 Task: Search one way flight ticket for 2 adults, 2 infants in seat and 1 infant on lap in first from Kearney: Kearney Regional Airport (was Kearney Municipal) to Springfield: Abraham Lincoln Capital Airport on 5-2-2023. Choice of flights is Delta. Number of bags: 5 checked bags. Price is upto 45000. Outbound departure time preference is 21:15.
Action: Mouse moved to (293, 161)
Screenshot: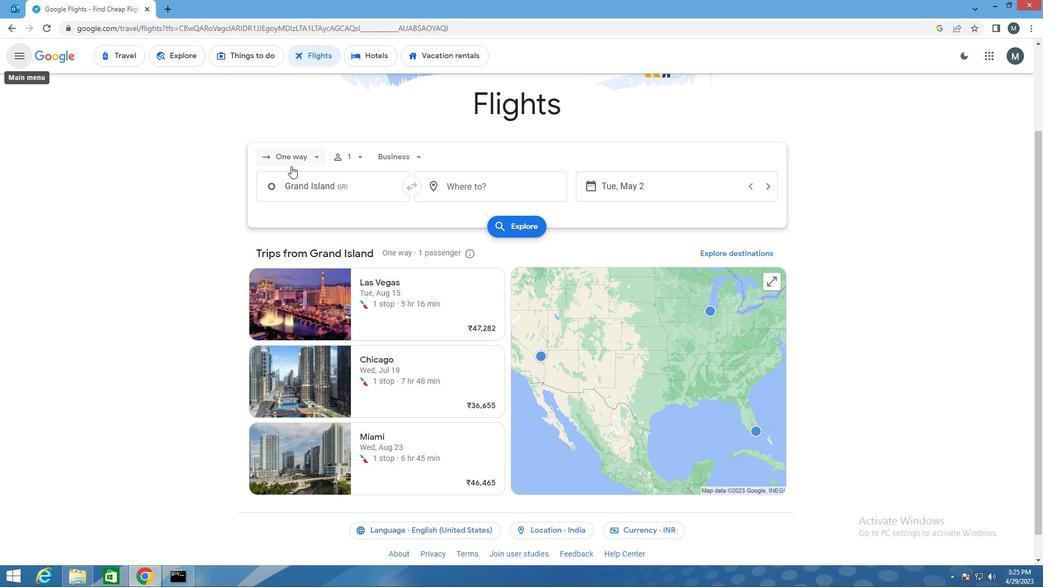 
Action: Mouse pressed left at (293, 161)
Screenshot: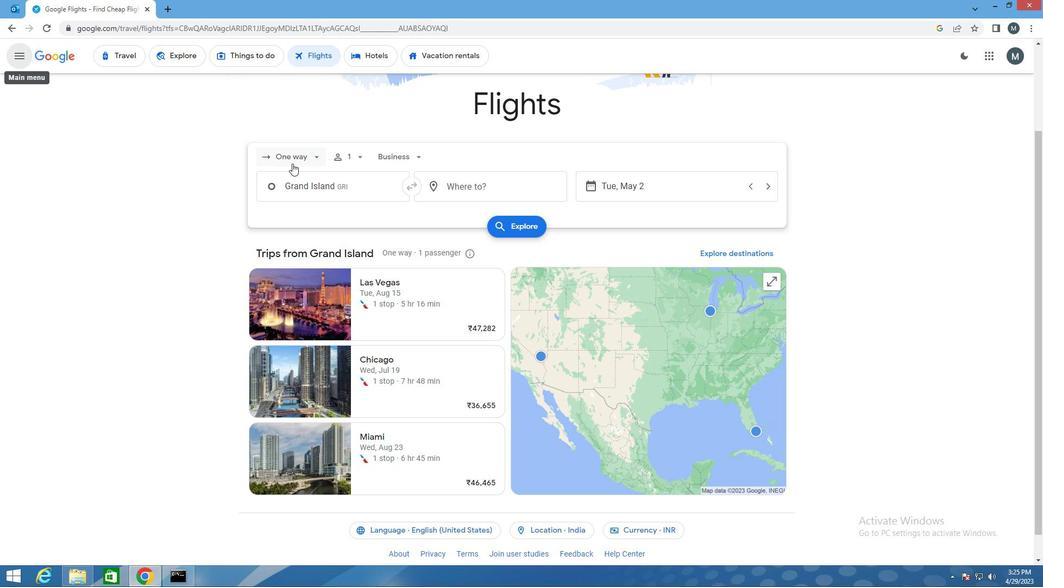 
Action: Mouse moved to (319, 203)
Screenshot: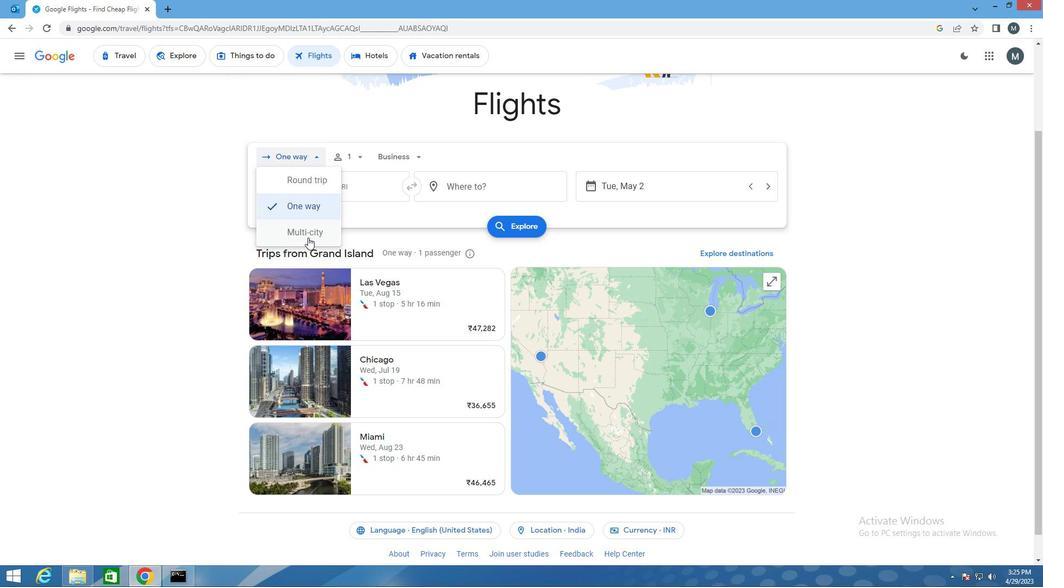 
Action: Mouse pressed left at (319, 203)
Screenshot: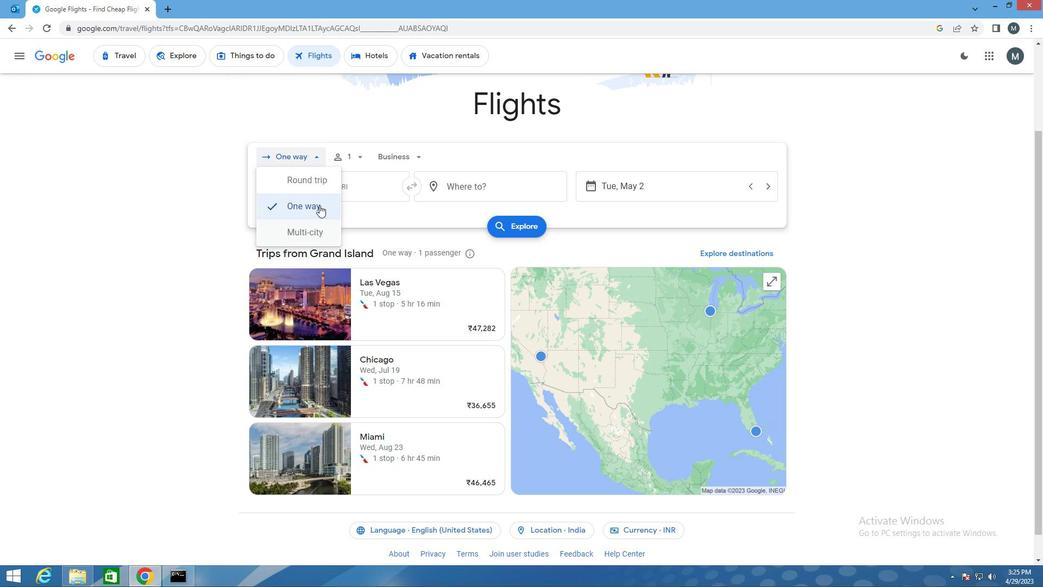 
Action: Mouse moved to (360, 162)
Screenshot: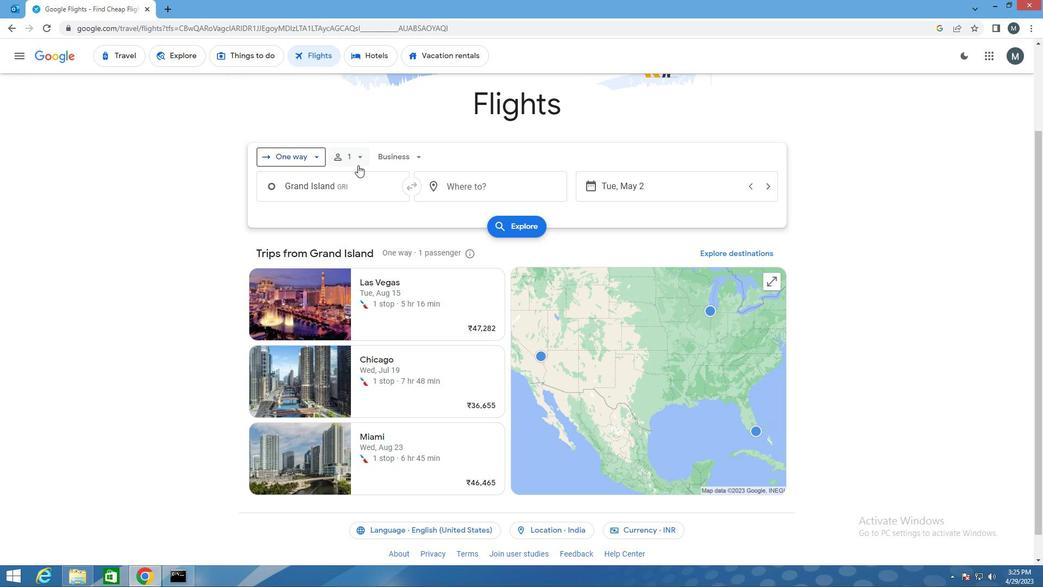 
Action: Mouse pressed left at (360, 162)
Screenshot: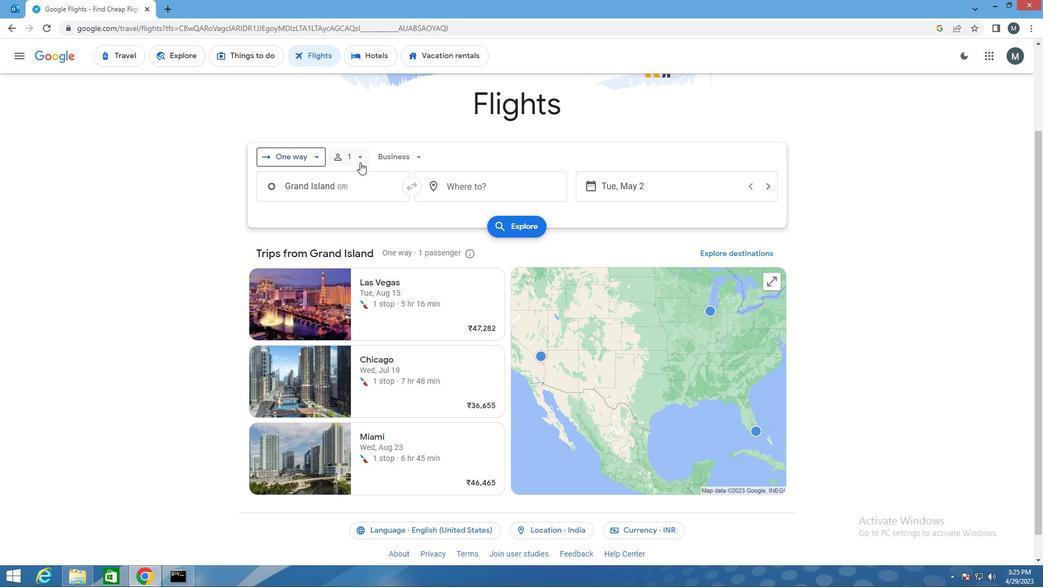 
Action: Mouse moved to (447, 184)
Screenshot: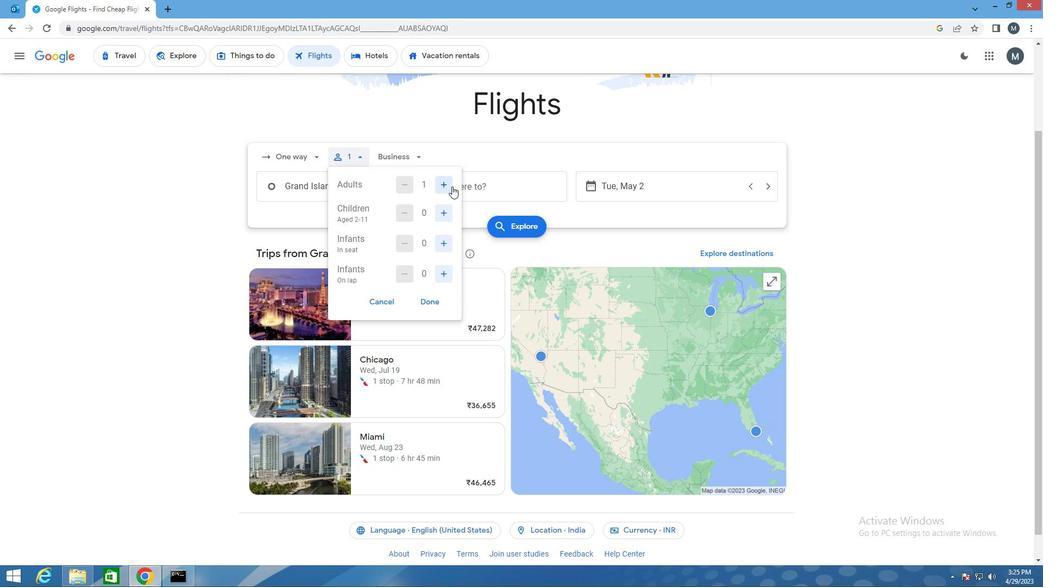 
Action: Mouse pressed left at (447, 184)
Screenshot: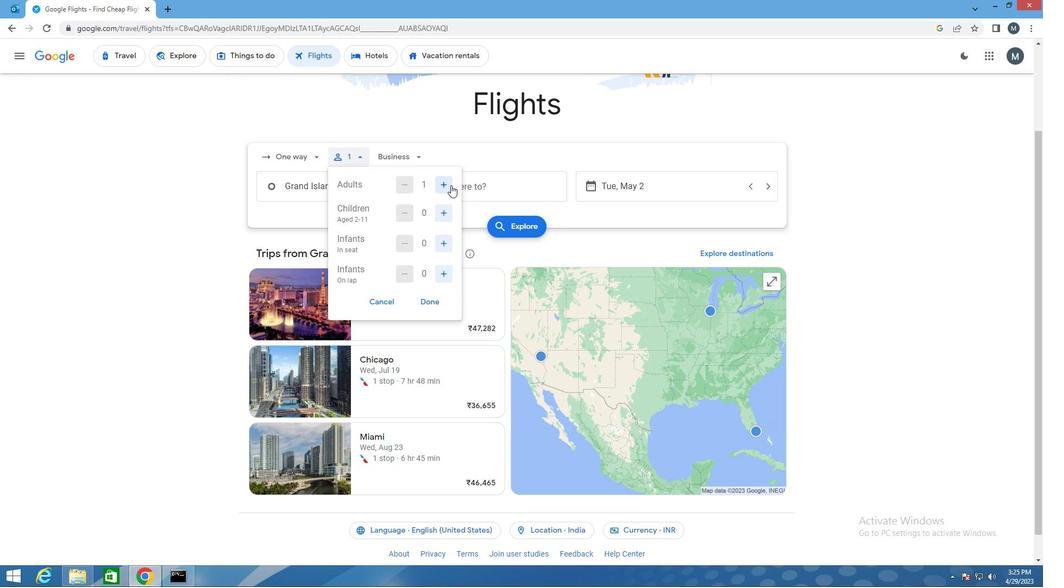 
Action: Mouse moved to (443, 241)
Screenshot: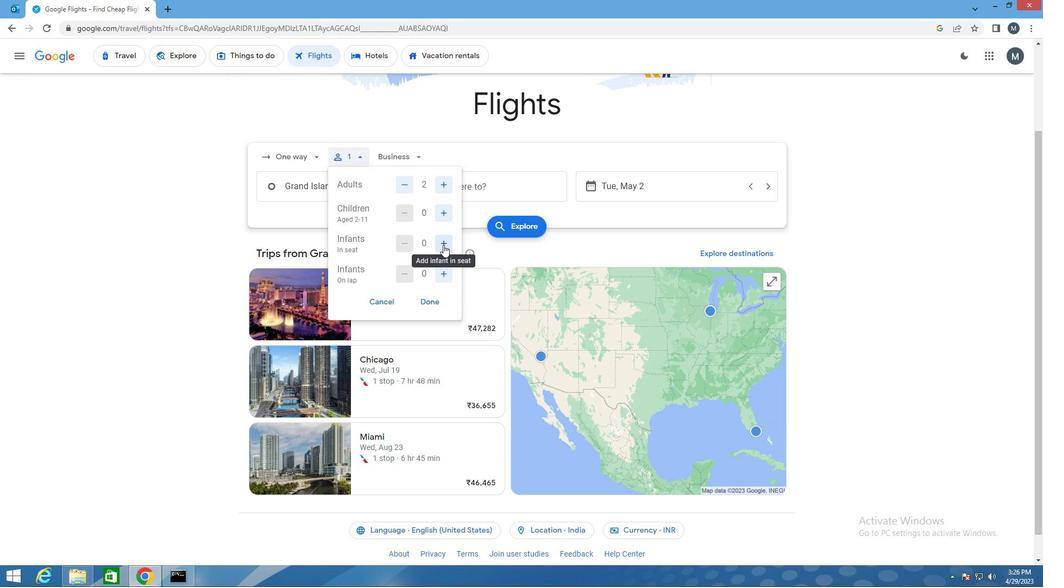
Action: Mouse pressed left at (443, 241)
Screenshot: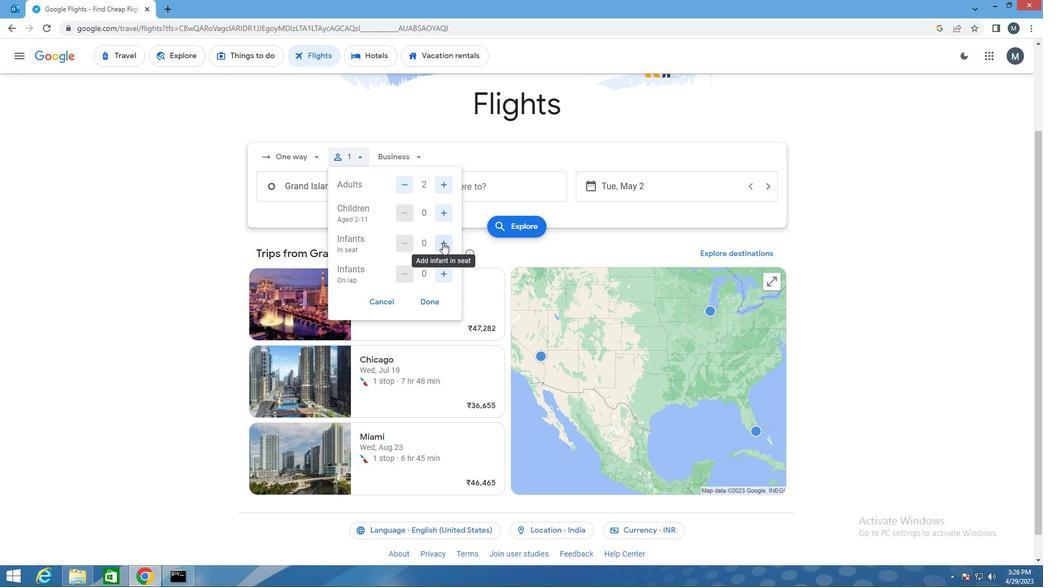 
Action: Mouse pressed left at (443, 241)
Screenshot: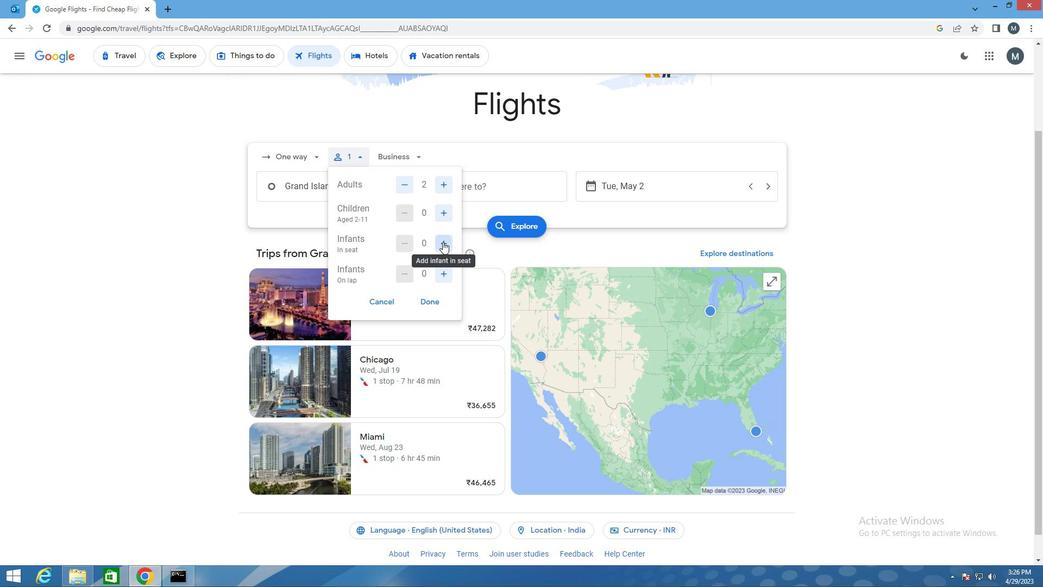 
Action: Mouse moved to (444, 270)
Screenshot: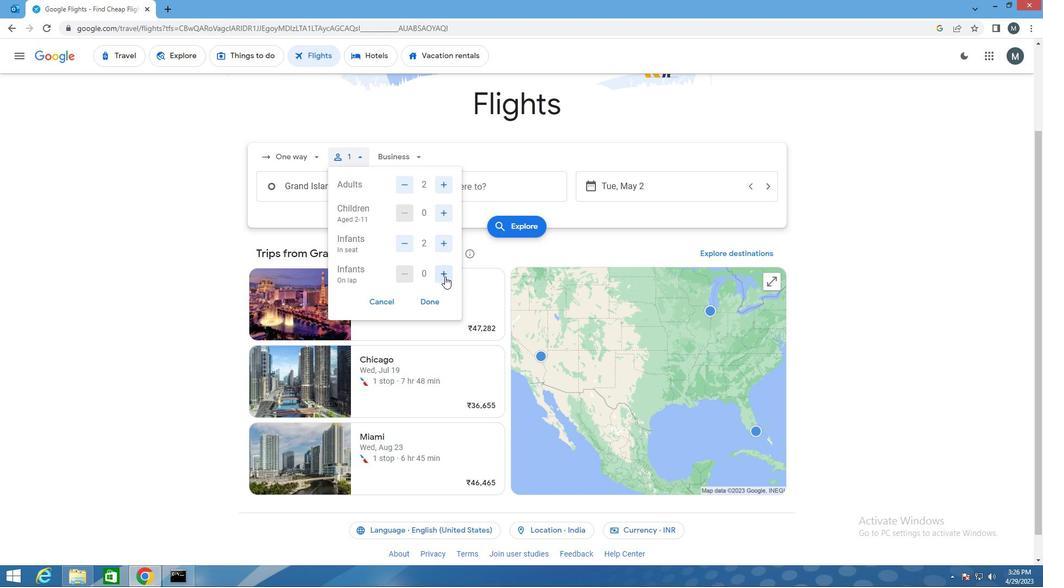 
Action: Mouse pressed left at (444, 270)
Screenshot: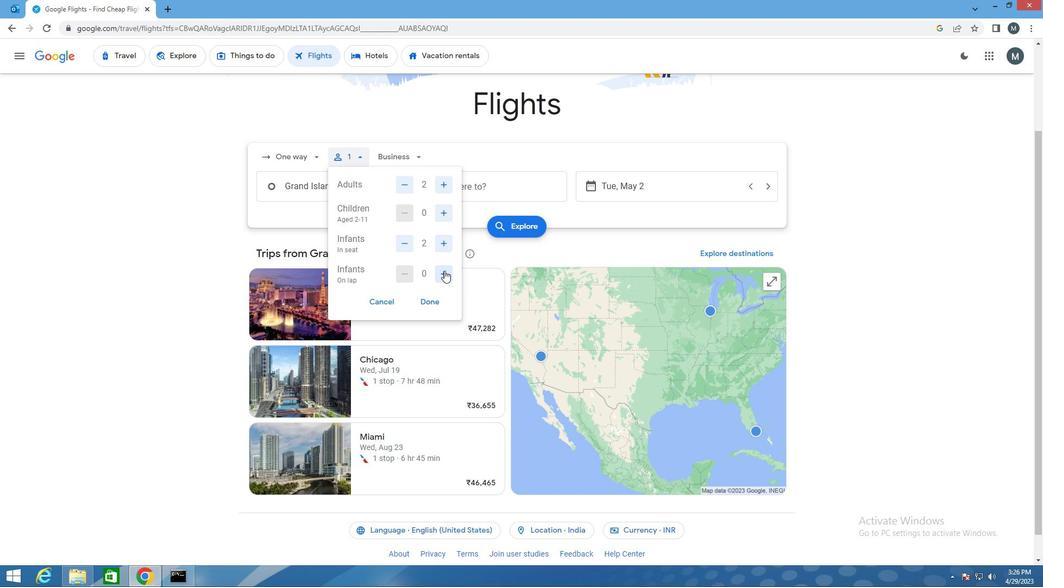 
Action: Mouse moved to (429, 304)
Screenshot: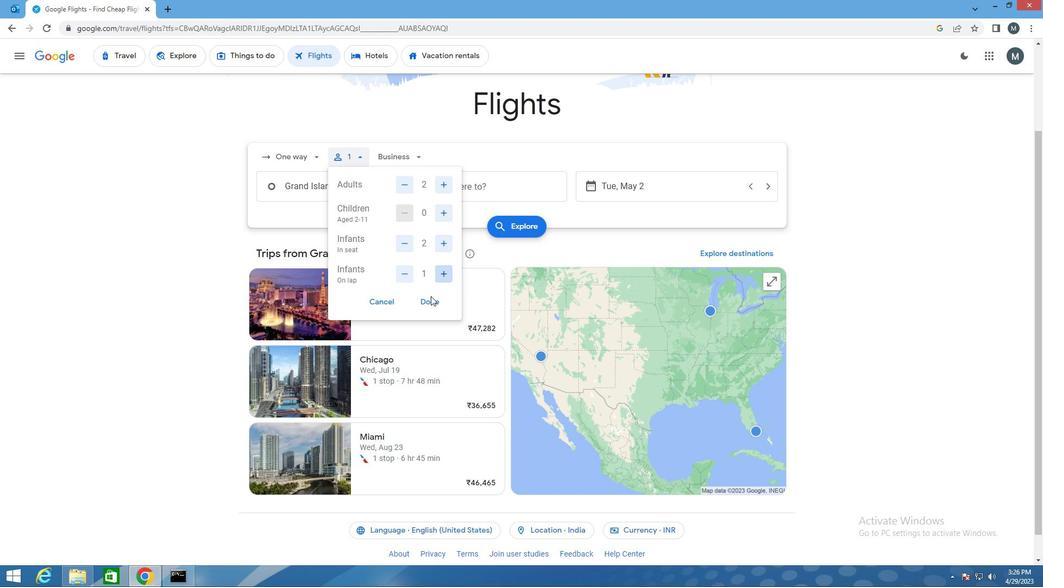 
Action: Mouse pressed left at (429, 304)
Screenshot: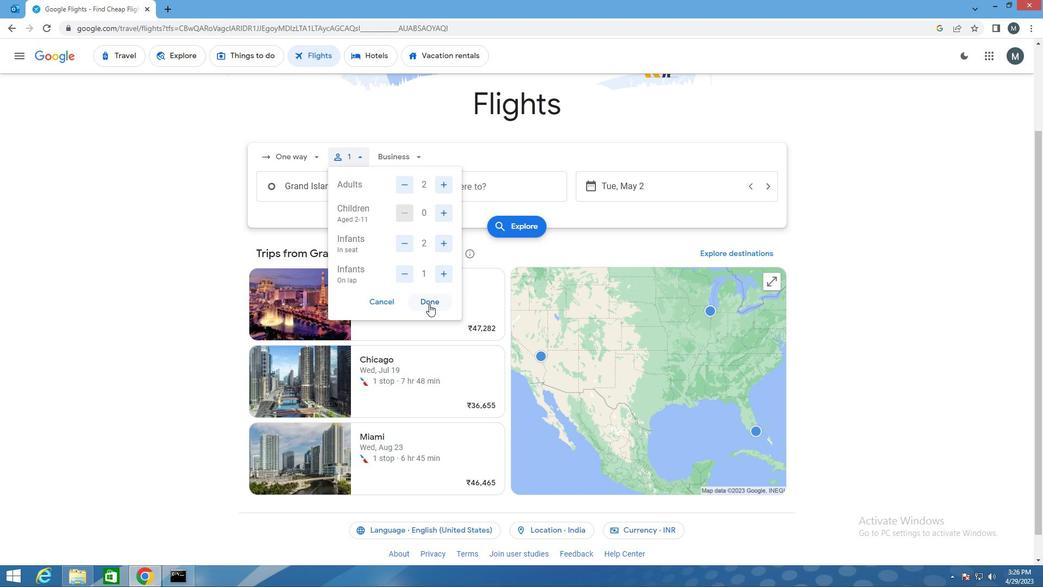 
Action: Mouse moved to (407, 160)
Screenshot: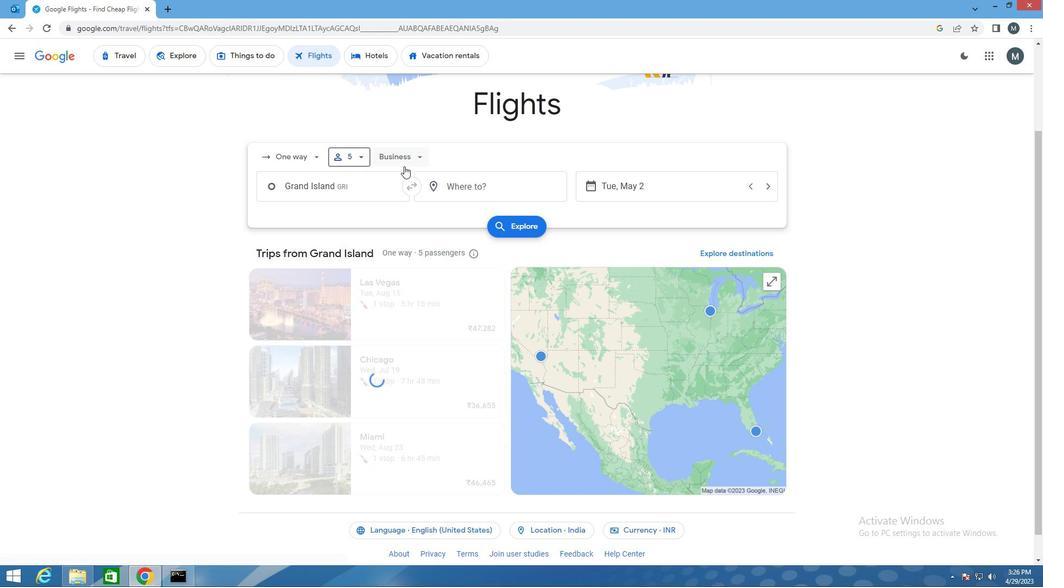 
Action: Mouse pressed left at (407, 160)
Screenshot: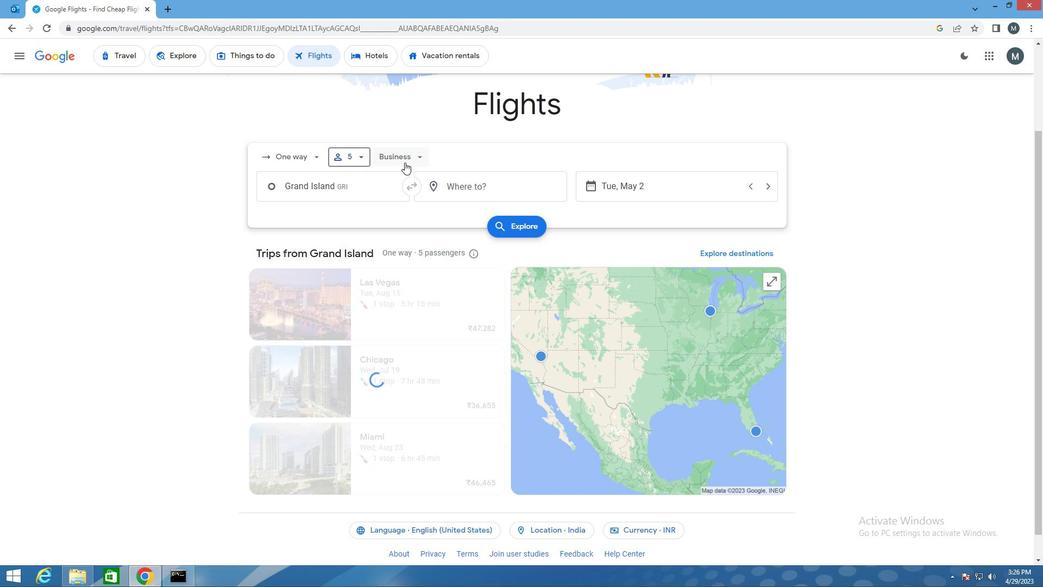 
Action: Mouse moved to (419, 261)
Screenshot: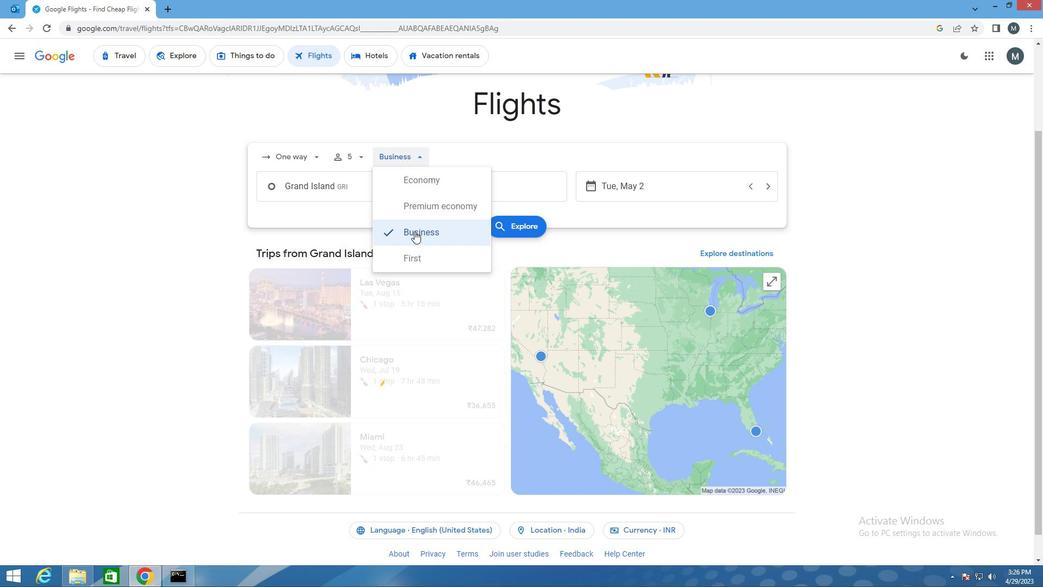 
Action: Mouse pressed left at (419, 261)
Screenshot: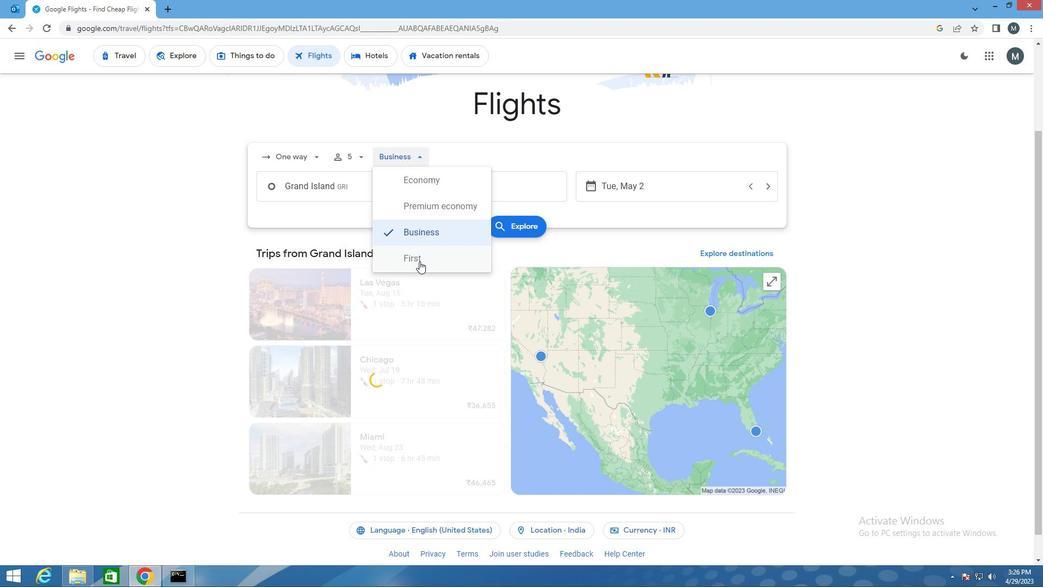 
Action: Mouse moved to (350, 187)
Screenshot: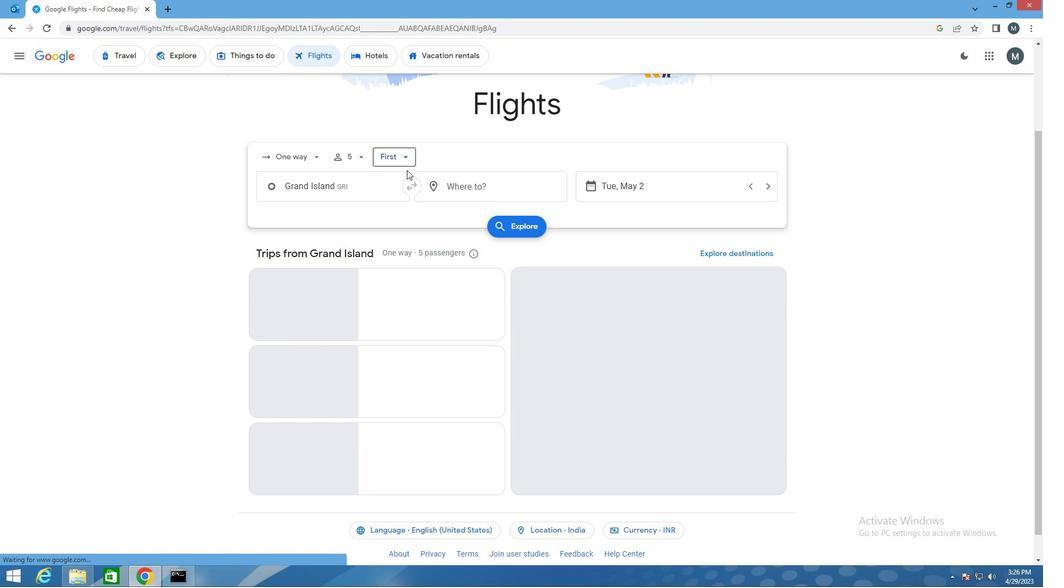 
Action: Mouse pressed left at (350, 187)
Screenshot: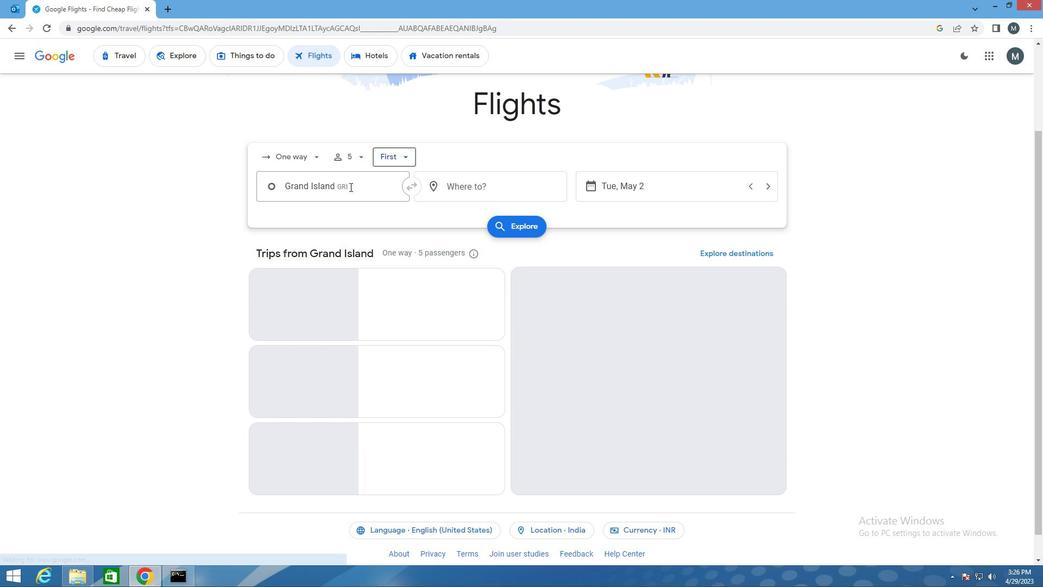 
Action: Mouse moved to (349, 187)
Screenshot: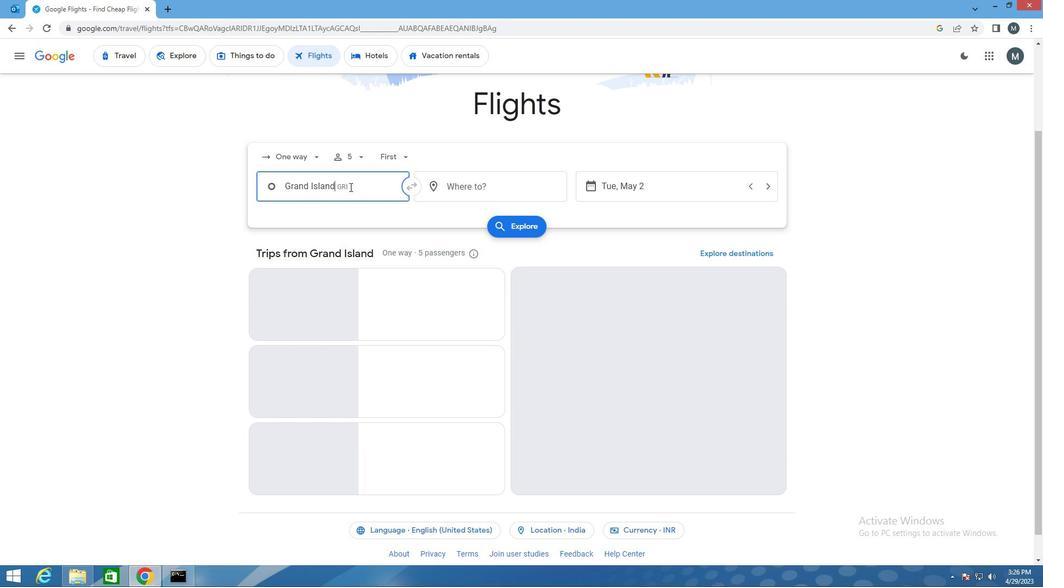 
Action: Key pressed kl<Key.backspace>earney
Screenshot: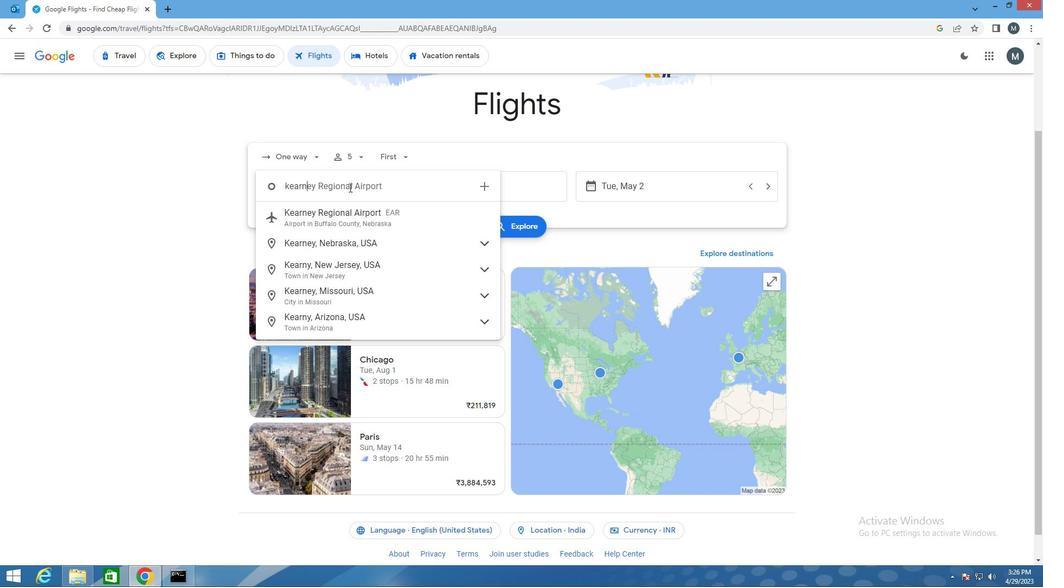 
Action: Mouse moved to (373, 218)
Screenshot: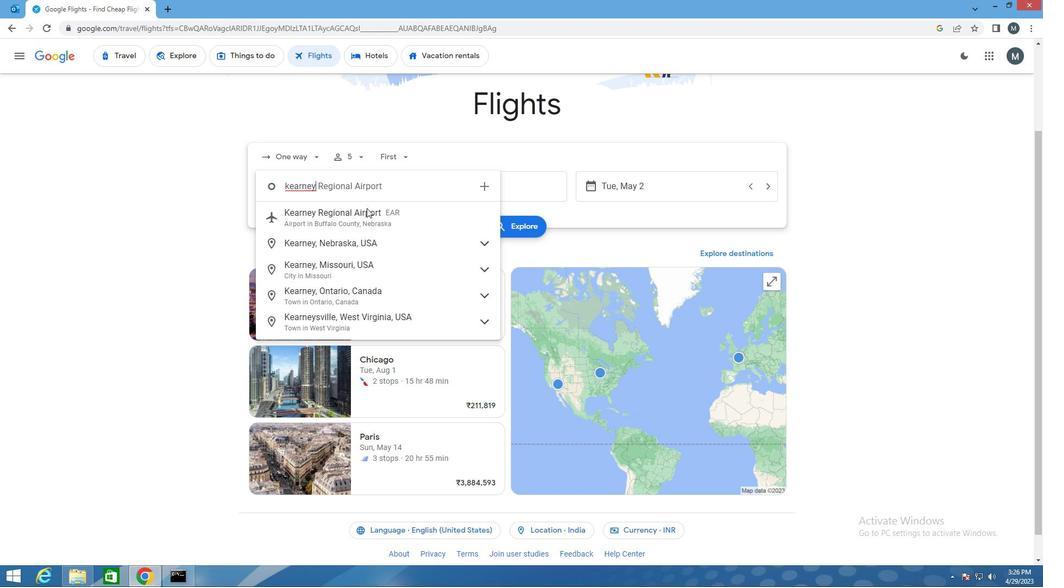 
Action: Mouse pressed left at (373, 218)
Screenshot: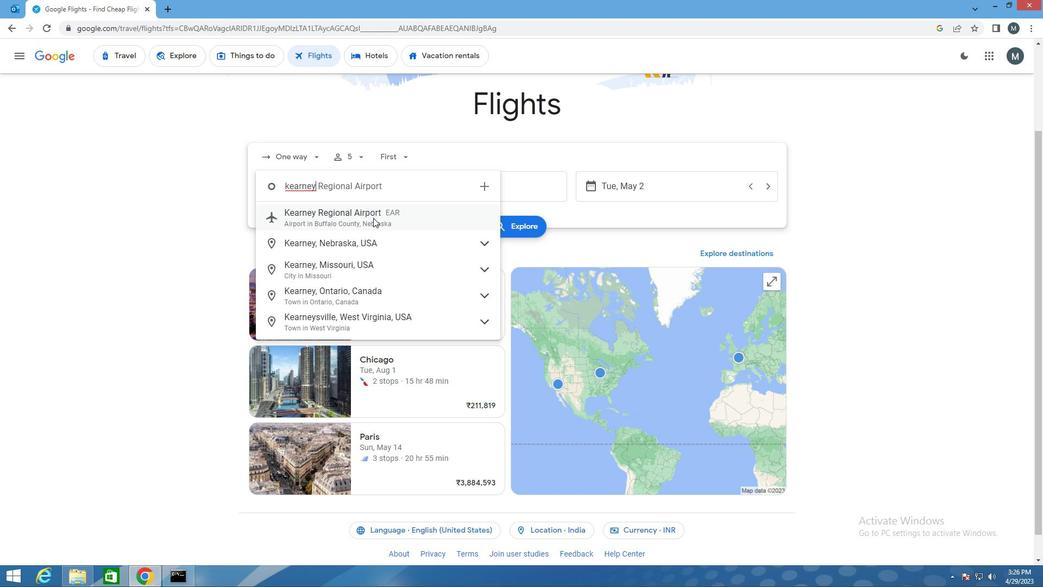 
Action: Mouse moved to (463, 184)
Screenshot: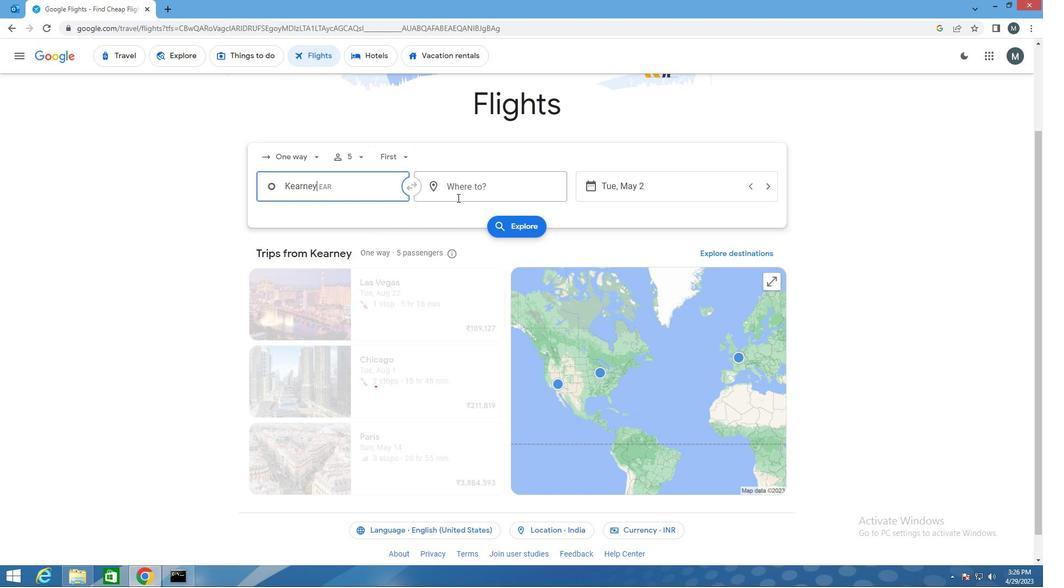 
Action: Mouse pressed left at (463, 184)
Screenshot: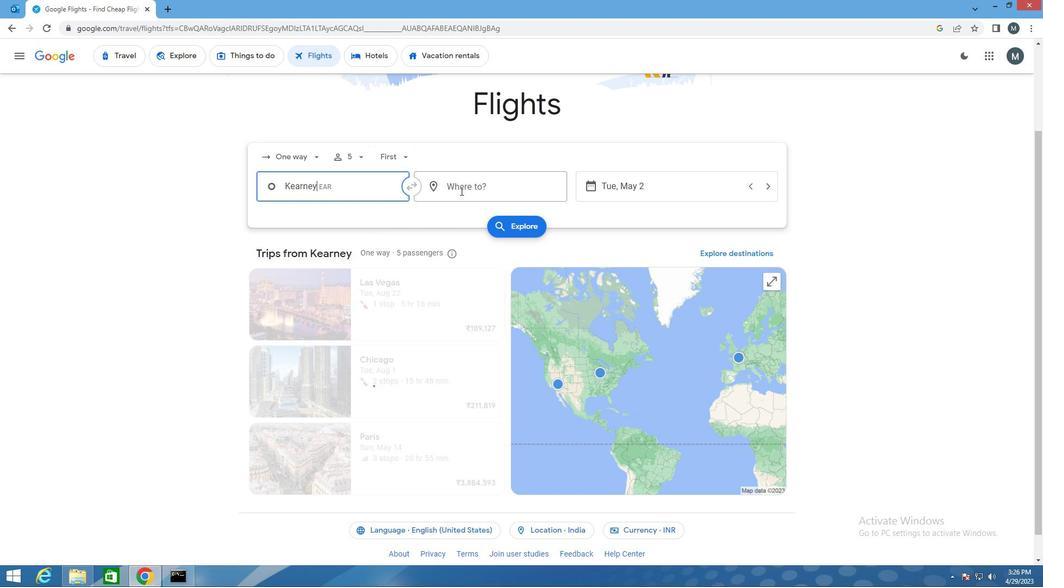 
Action: Mouse moved to (458, 189)
Screenshot: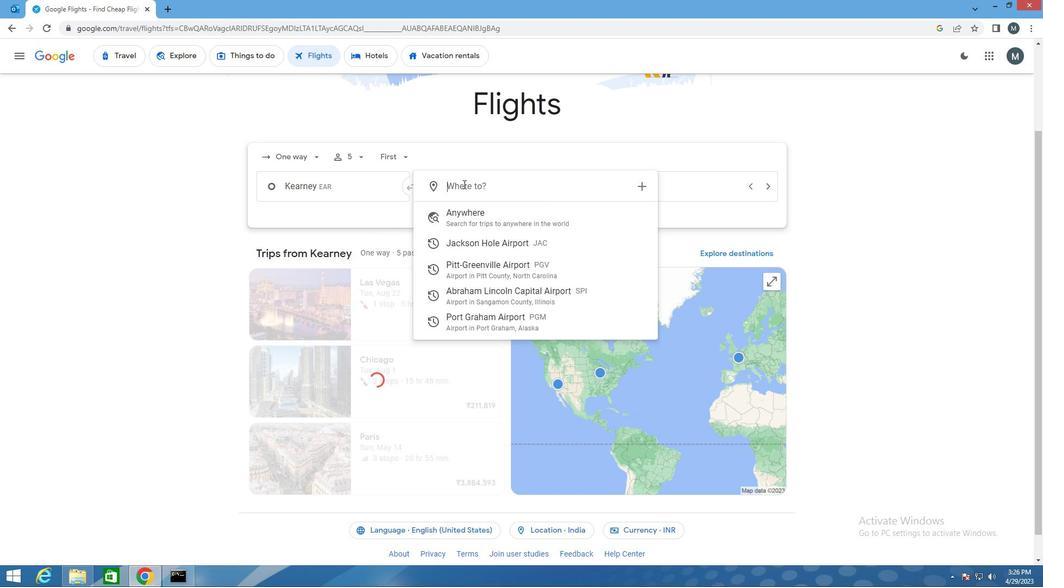 
Action: Key pressed spi
Screenshot: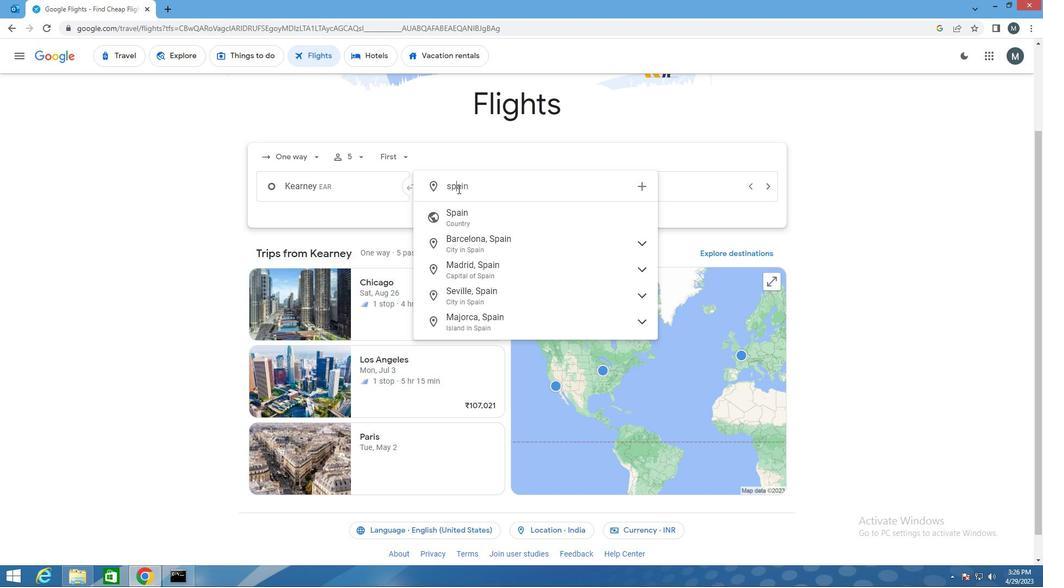 
Action: Mouse moved to (486, 213)
Screenshot: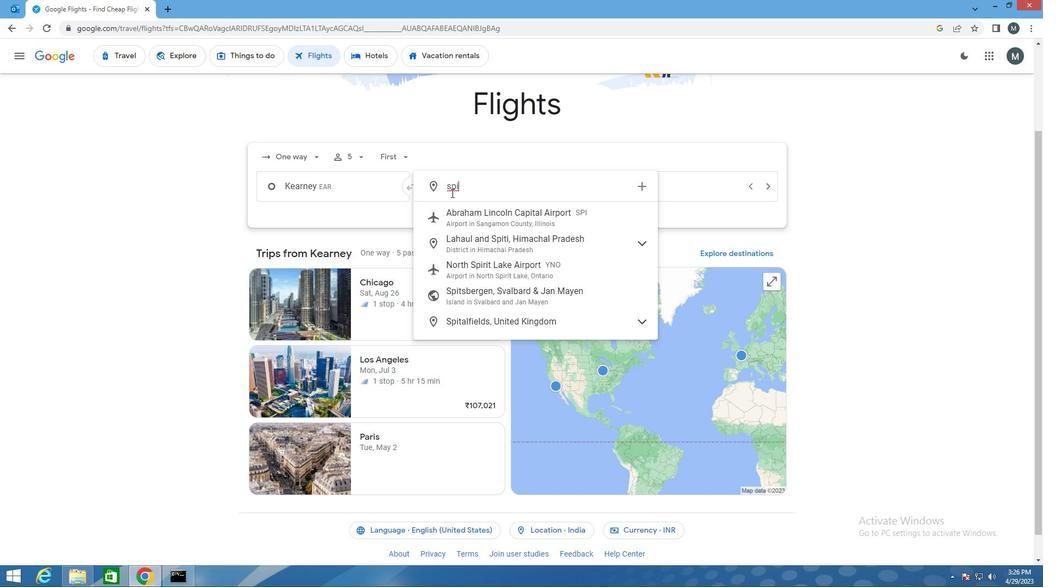 
Action: Mouse pressed left at (486, 213)
Screenshot: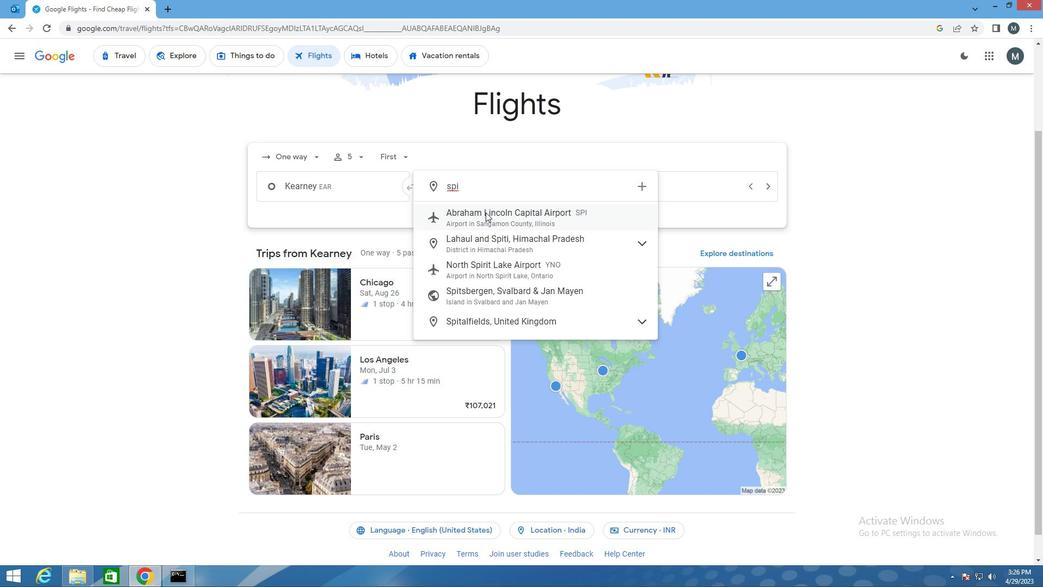 
Action: Mouse moved to (602, 187)
Screenshot: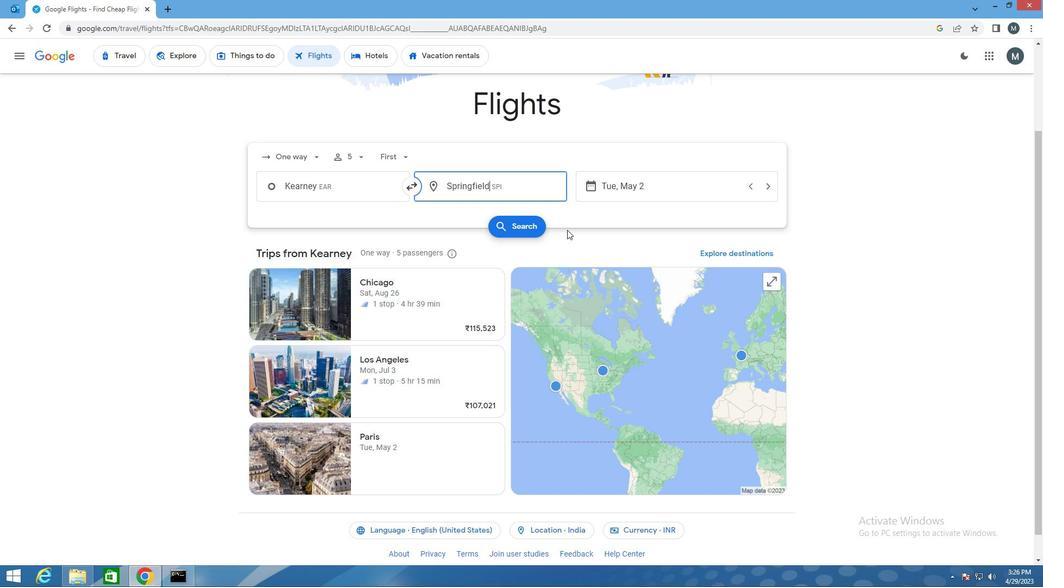 
Action: Mouse pressed left at (602, 187)
Screenshot: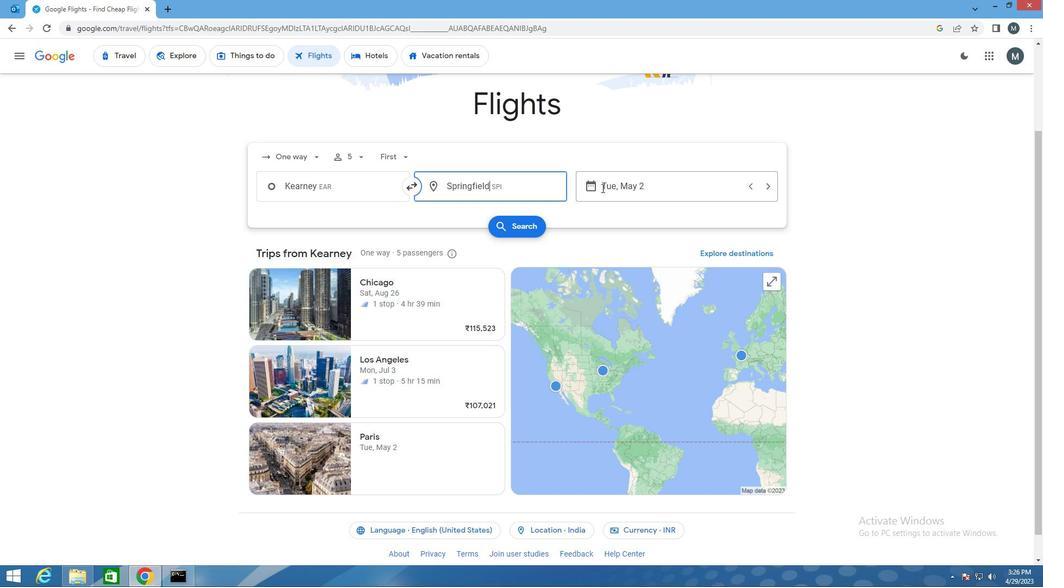 
Action: Mouse moved to (651, 275)
Screenshot: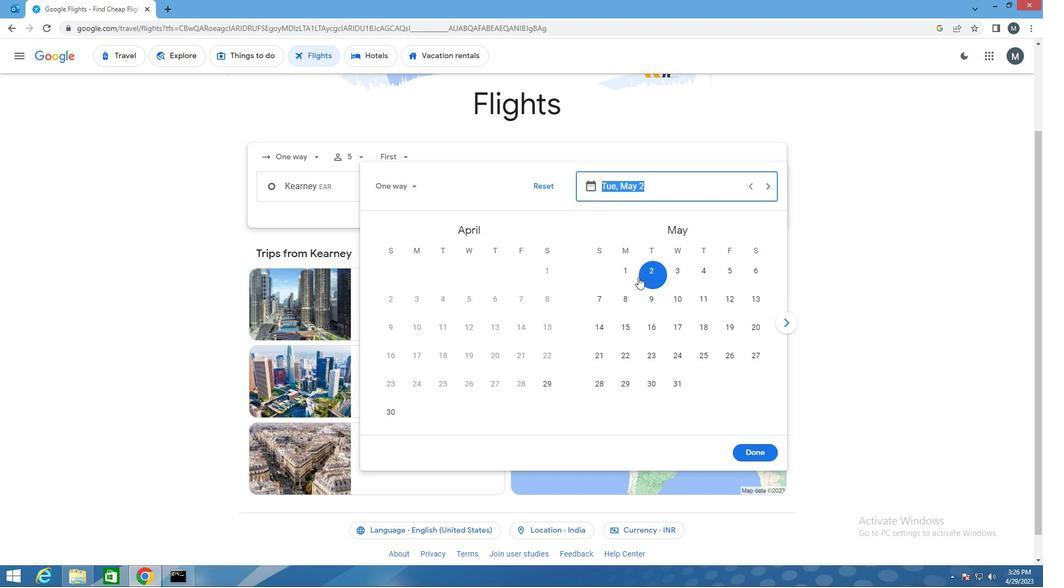 
Action: Mouse pressed left at (651, 275)
Screenshot: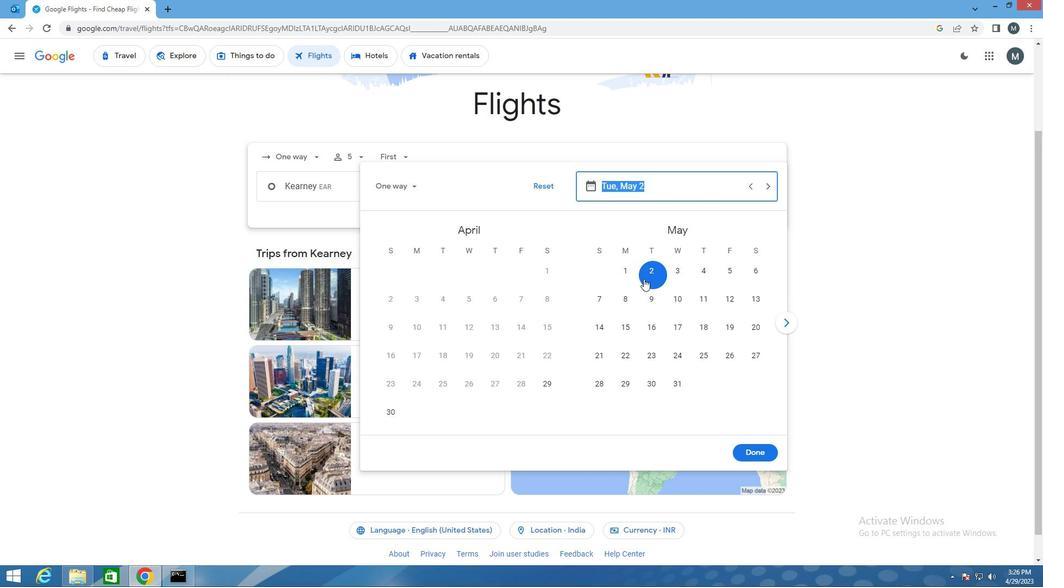 
Action: Mouse moved to (760, 450)
Screenshot: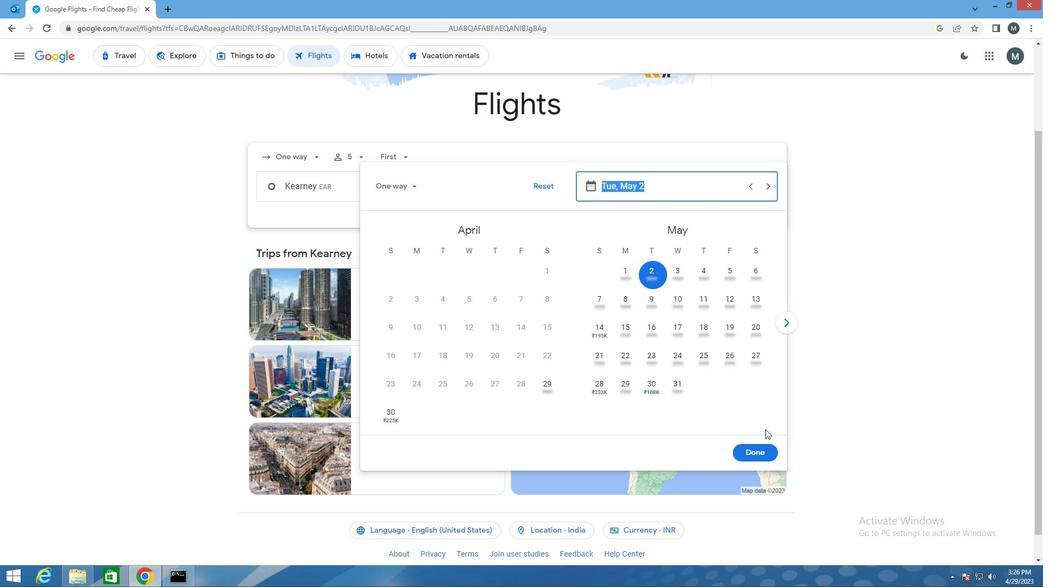 
Action: Mouse pressed left at (760, 450)
Screenshot: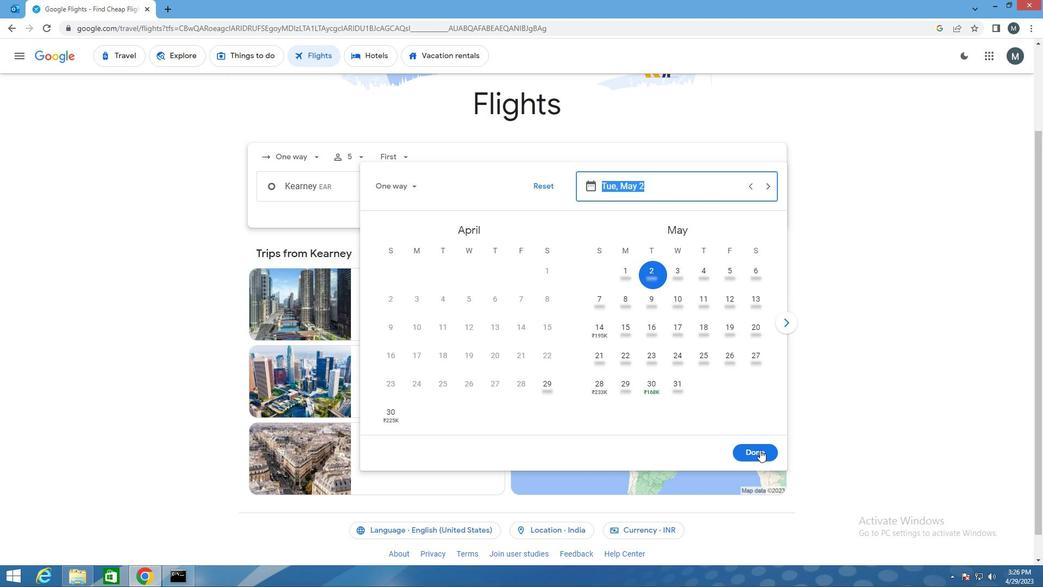 
Action: Mouse moved to (533, 223)
Screenshot: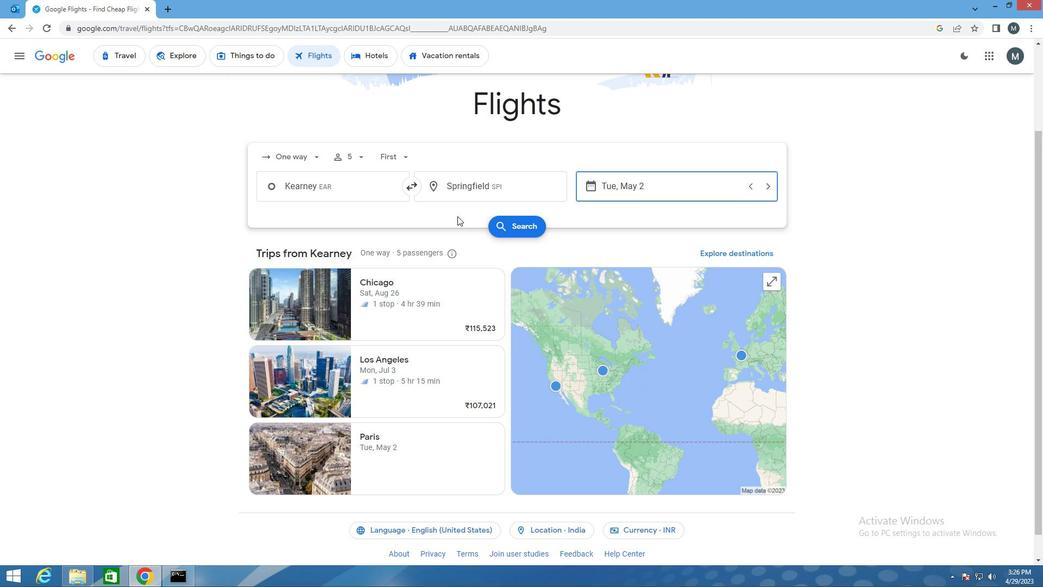 
Action: Mouse pressed left at (533, 223)
Screenshot: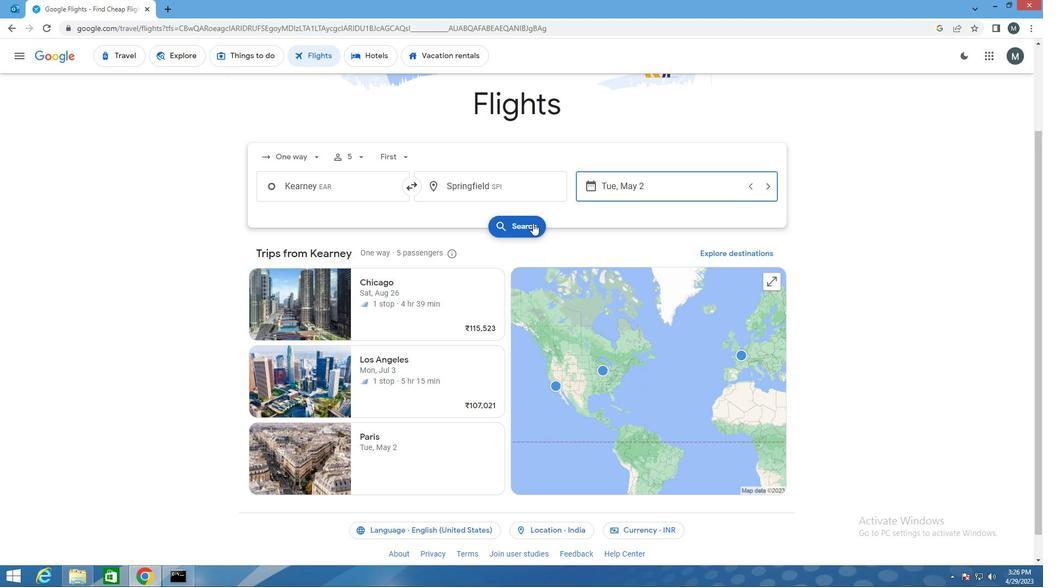 
Action: Mouse moved to (279, 156)
Screenshot: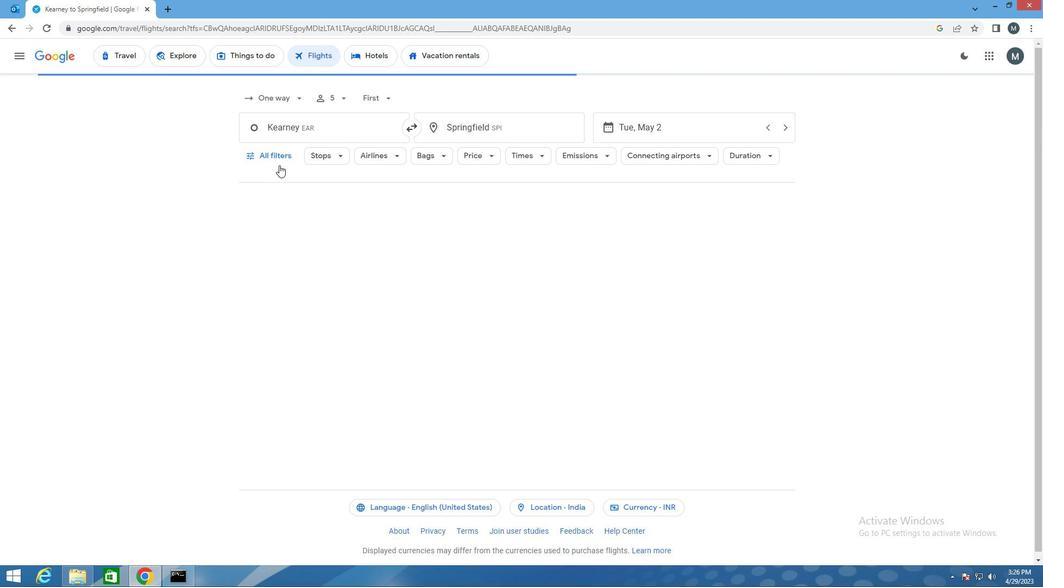 
Action: Mouse pressed left at (279, 156)
Screenshot: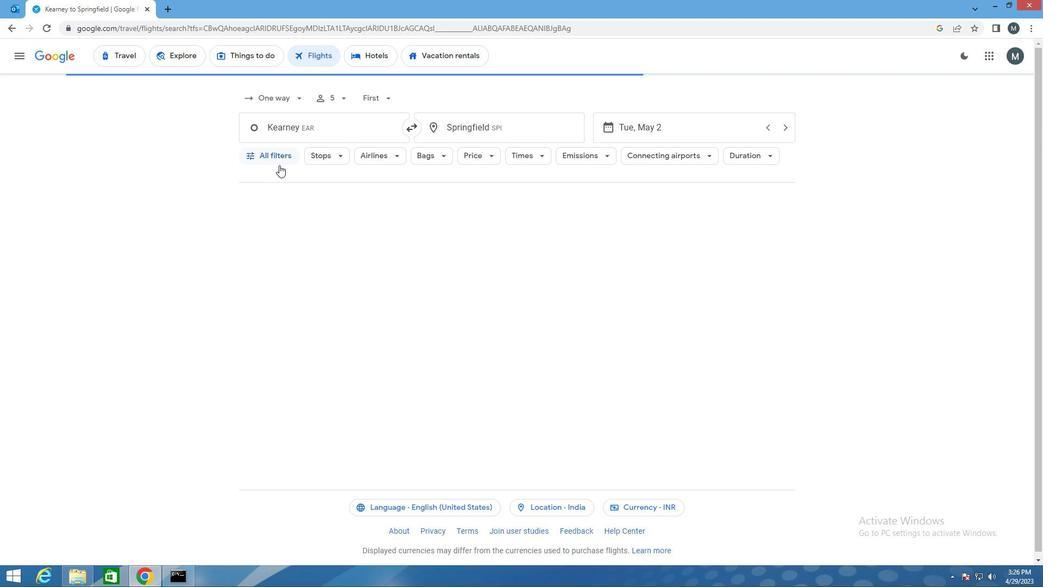 
Action: Mouse moved to (330, 310)
Screenshot: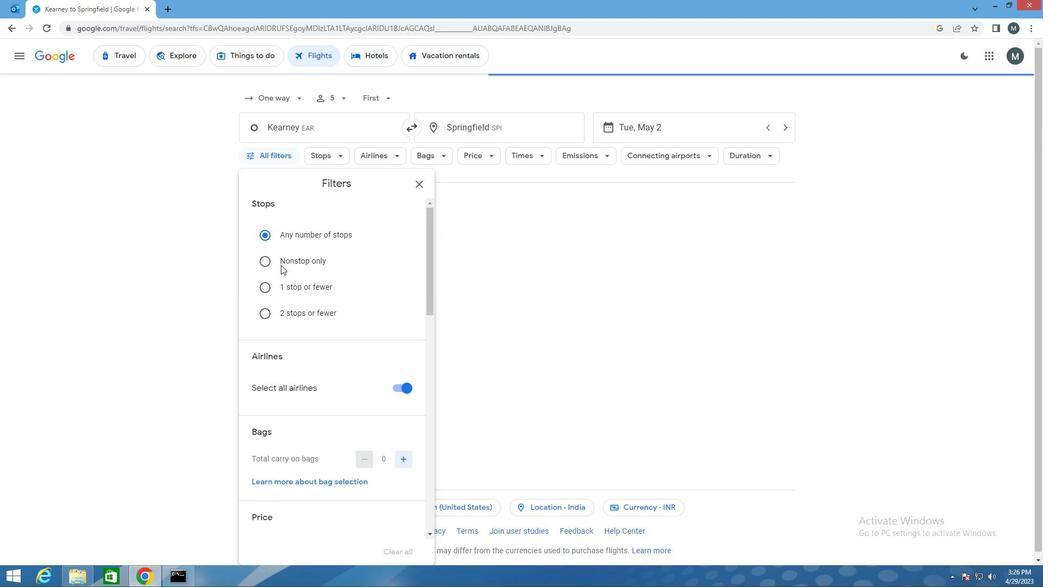 
Action: Mouse scrolled (330, 309) with delta (0, 0)
Screenshot: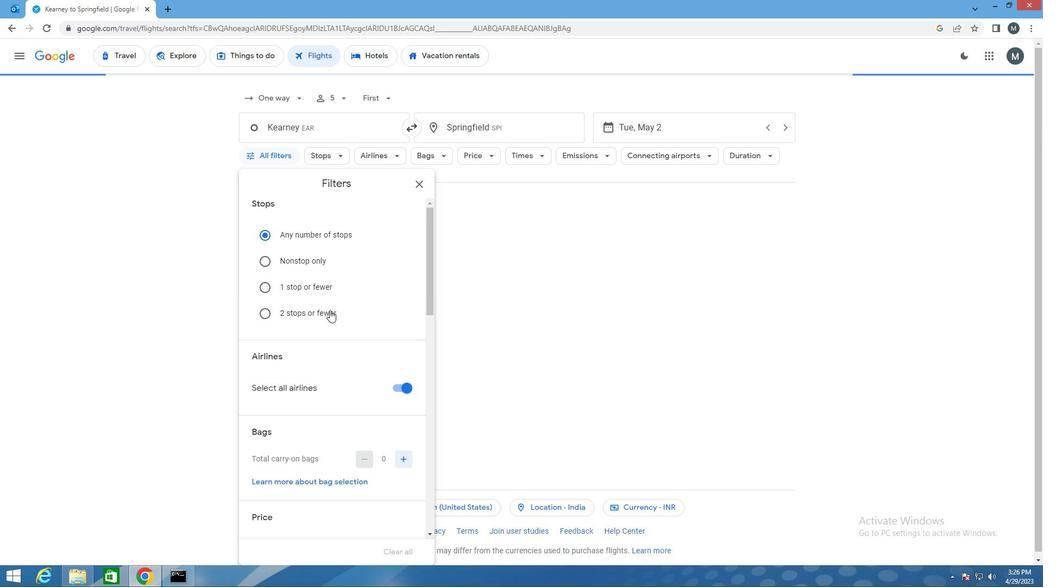 
Action: Mouse moved to (330, 310)
Screenshot: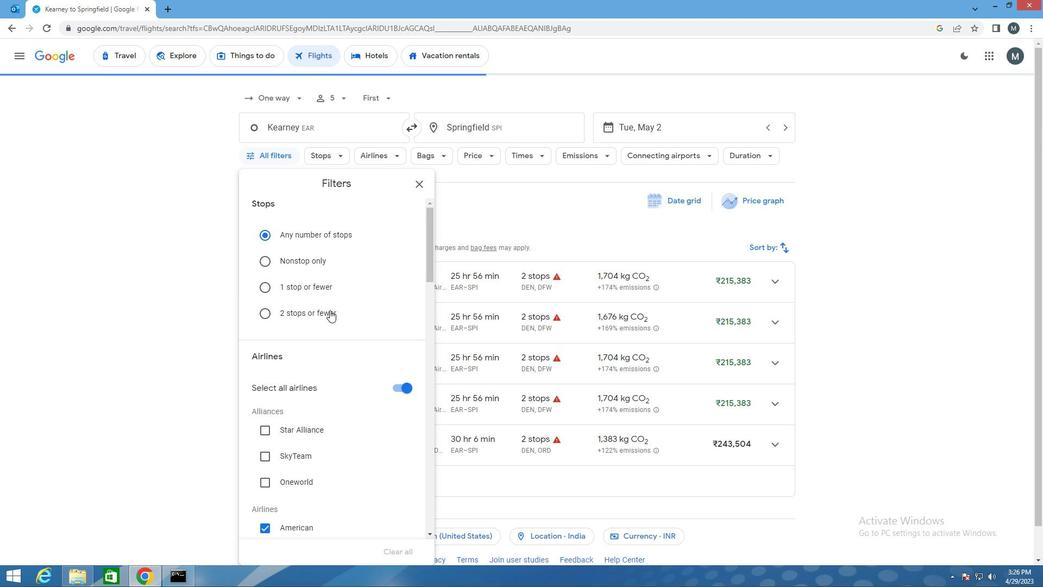 
Action: Mouse scrolled (330, 309) with delta (0, 0)
Screenshot: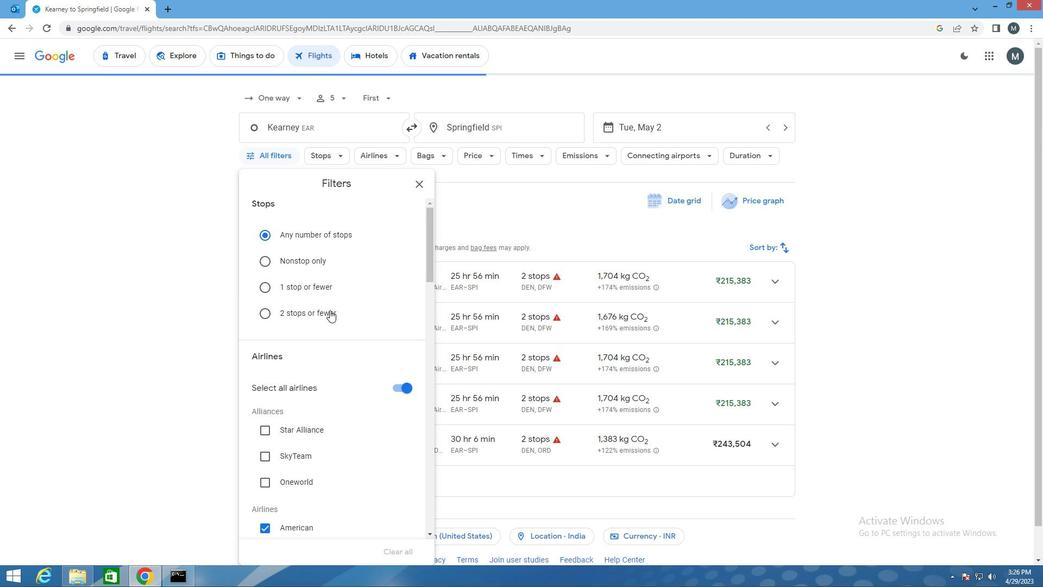 
Action: Mouse moved to (332, 310)
Screenshot: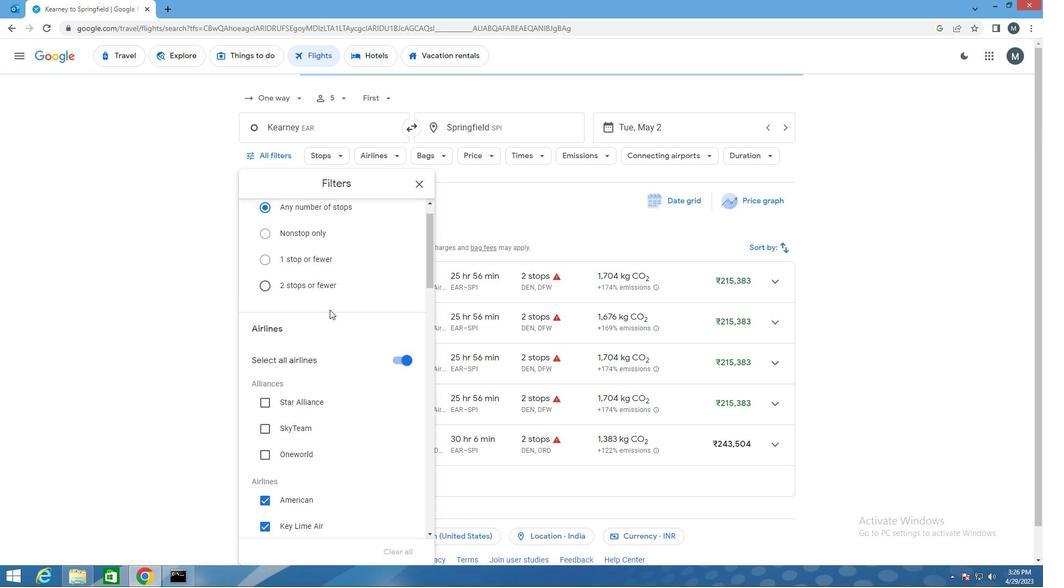 
Action: Mouse scrolled (332, 309) with delta (0, 0)
Screenshot: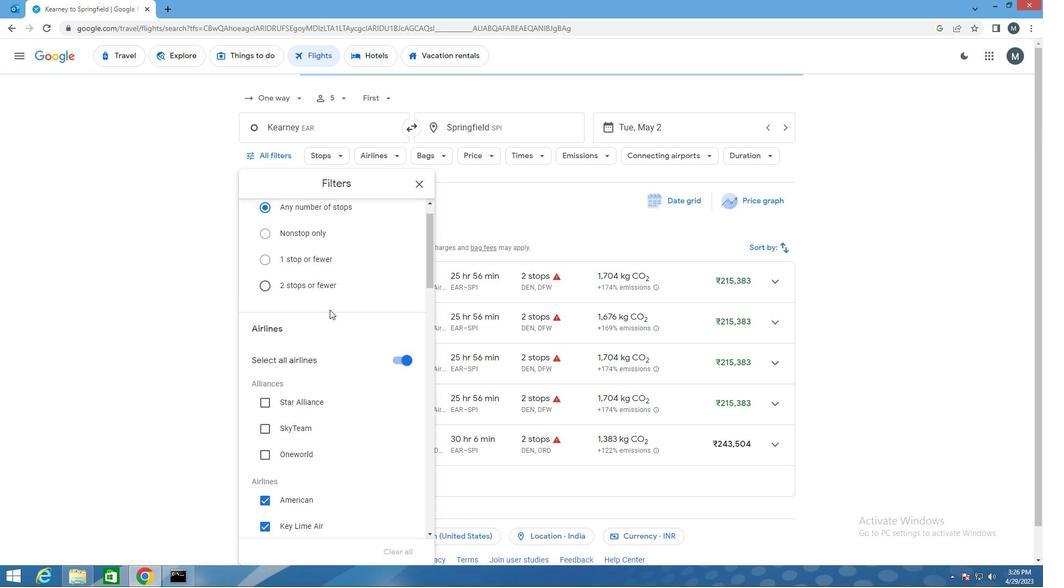 
Action: Mouse moved to (394, 221)
Screenshot: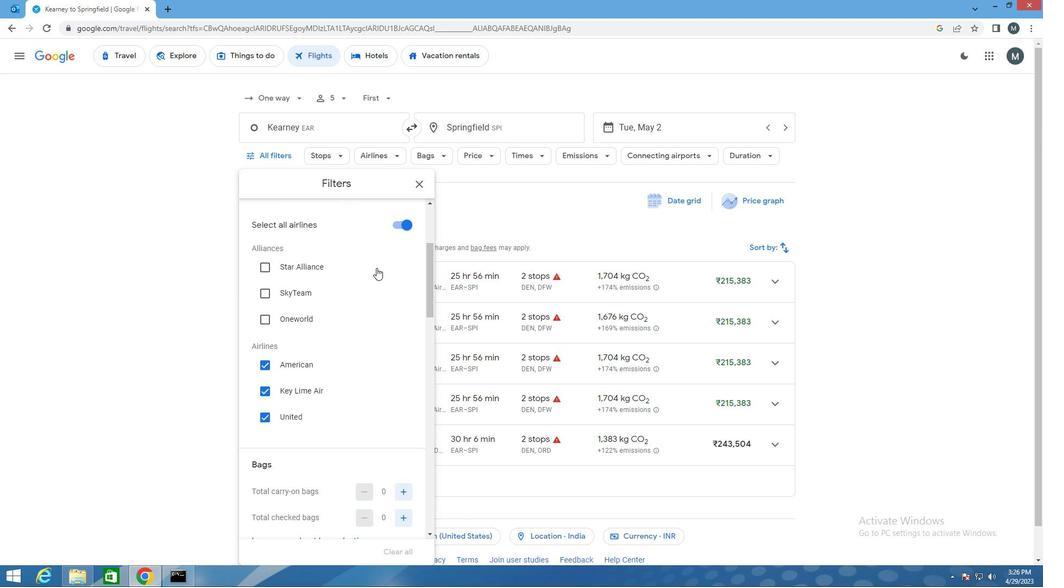 
Action: Mouse pressed left at (394, 221)
Screenshot: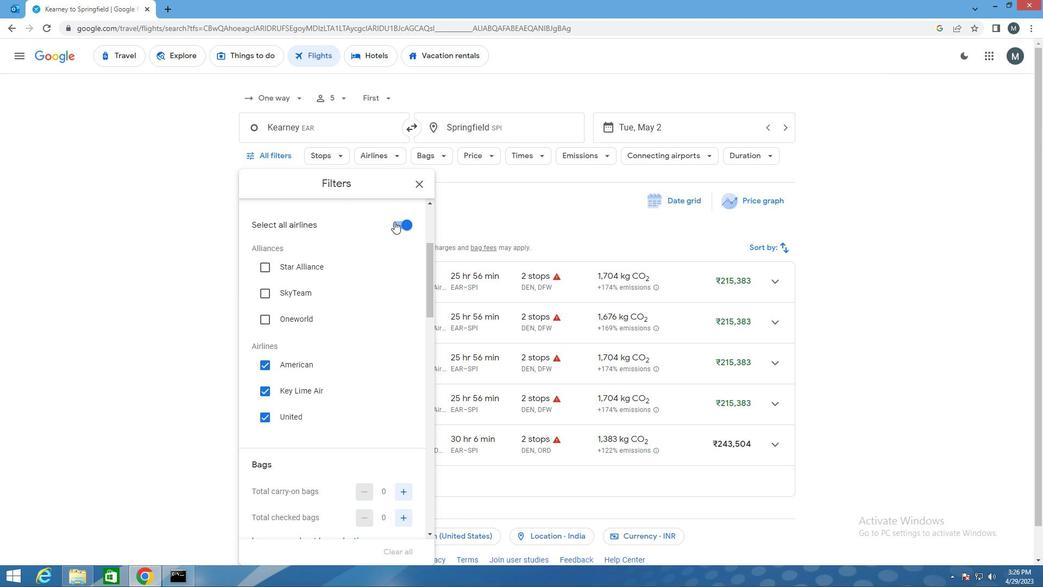 
Action: Mouse moved to (339, 290)
Screenshot: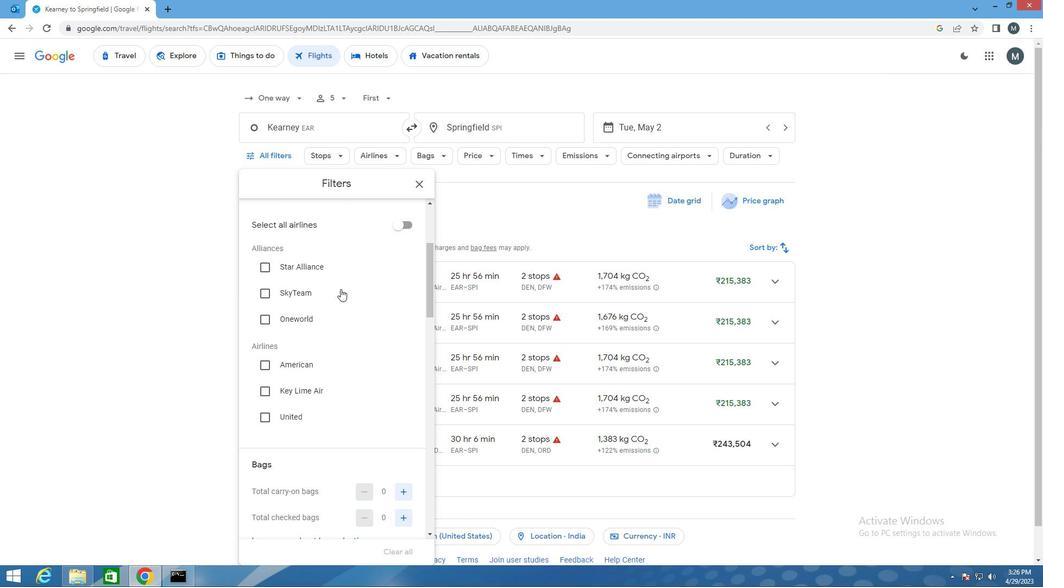 
Action: Mouse scrolled (339, 289) with delta (0, 0)
Screenshot: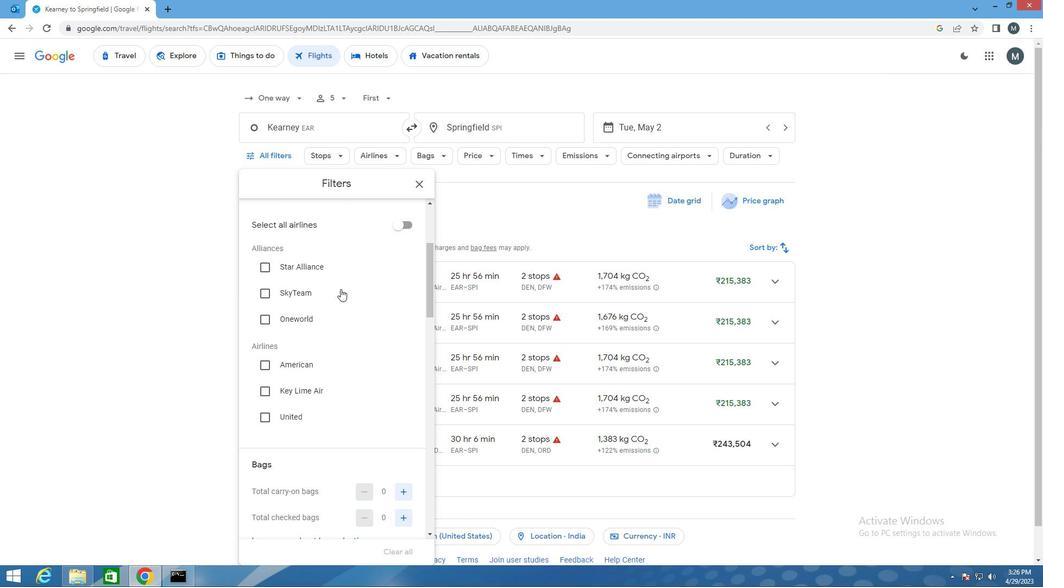 
Action: Mouse moved to (338, 293)
Screenshot: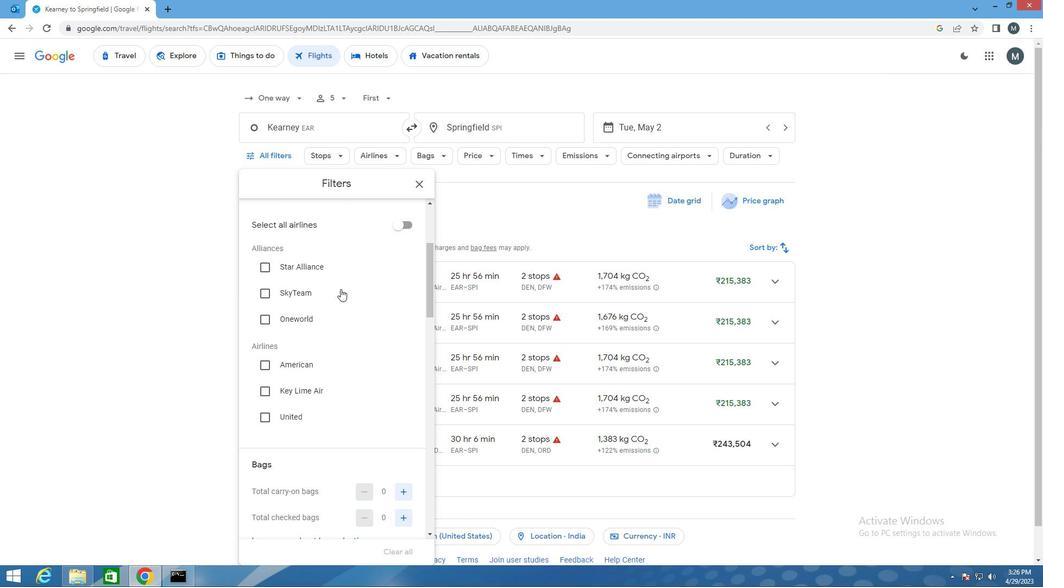 
Action: Mouse scrolled (338, 293) with delta (0, 0)
Screenshot: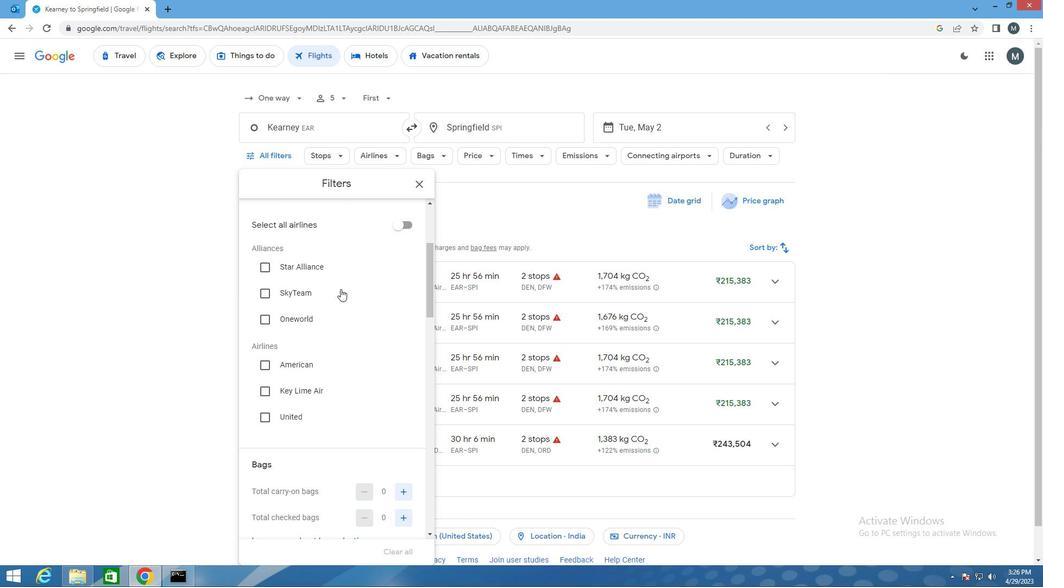 
Action: Mouse moved to (303, 287)
Screenshot: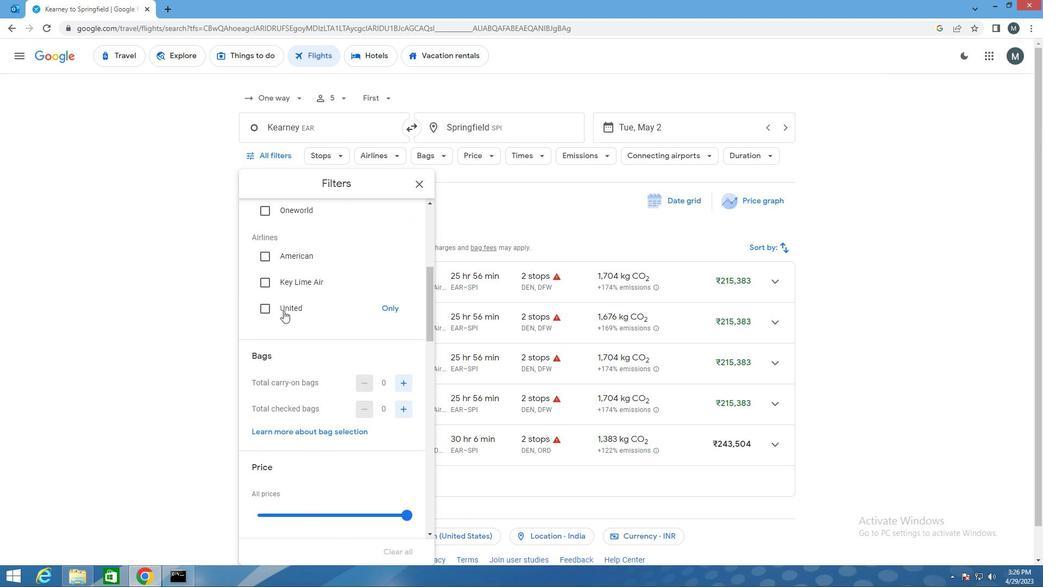 
Action: Mouse scrolled (303, 287) with delta (0, 0)
Screenshot: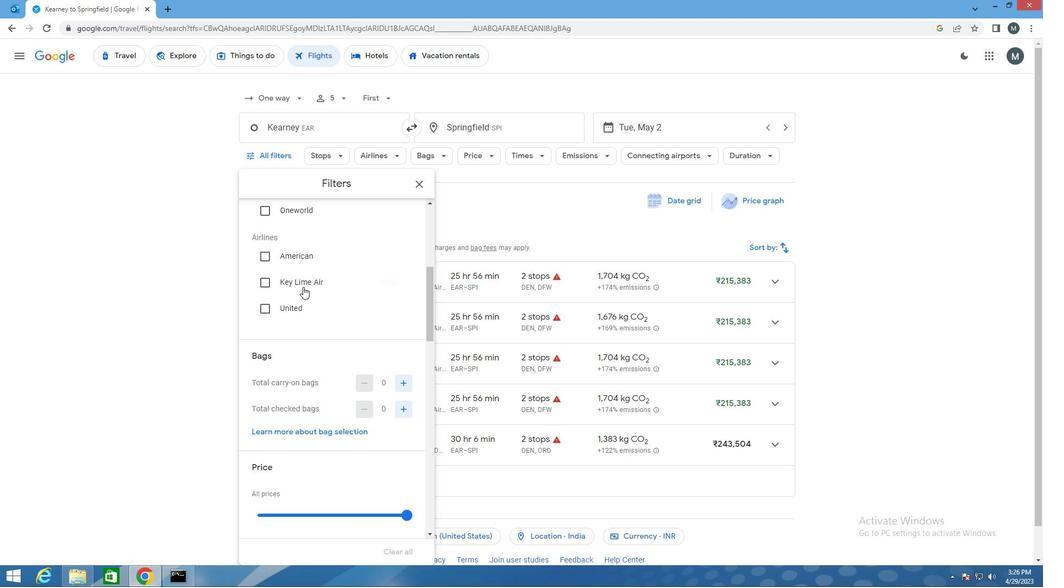 
Action: Mouse moved to (303, 284)
Screenshot: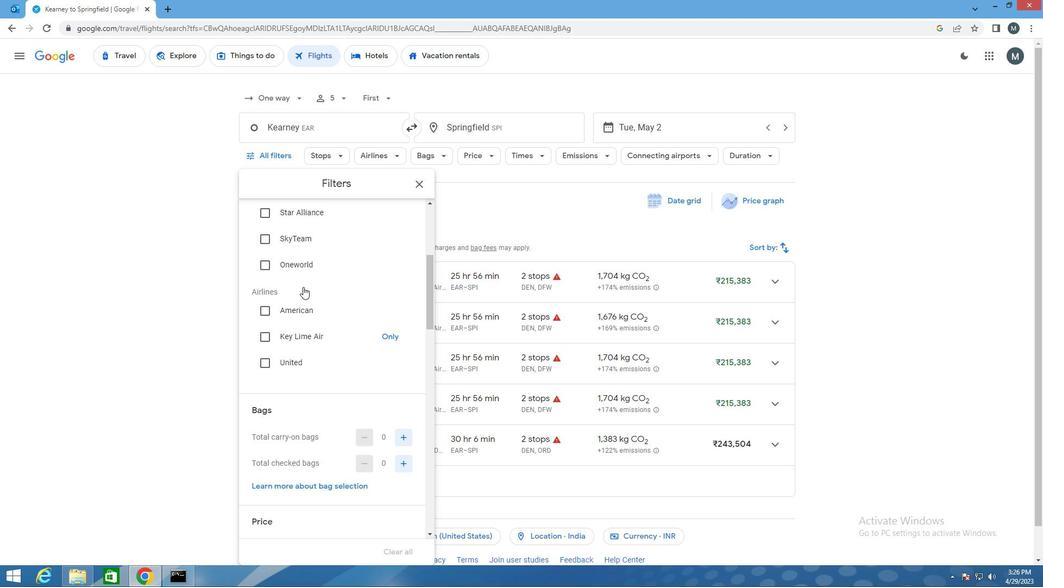
Action: Mouse scrolled (303, 285) with delta (0, 0)
Screenshot: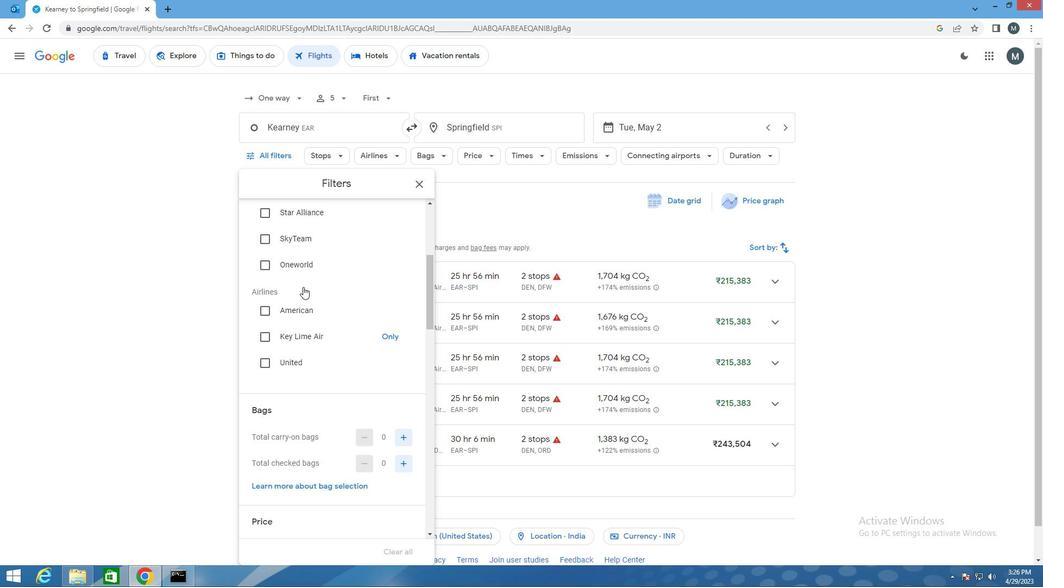 
Action: Mouse moved to (309, 279)
Screenshot: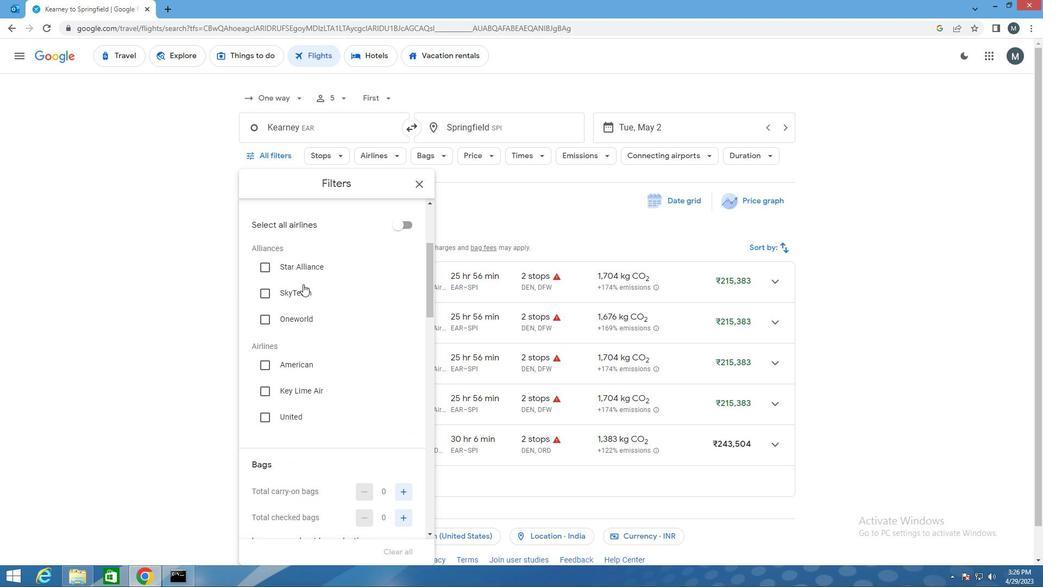 
Action: Mouse scrolled (309, 279) with delta (0, 0)
Screenshot: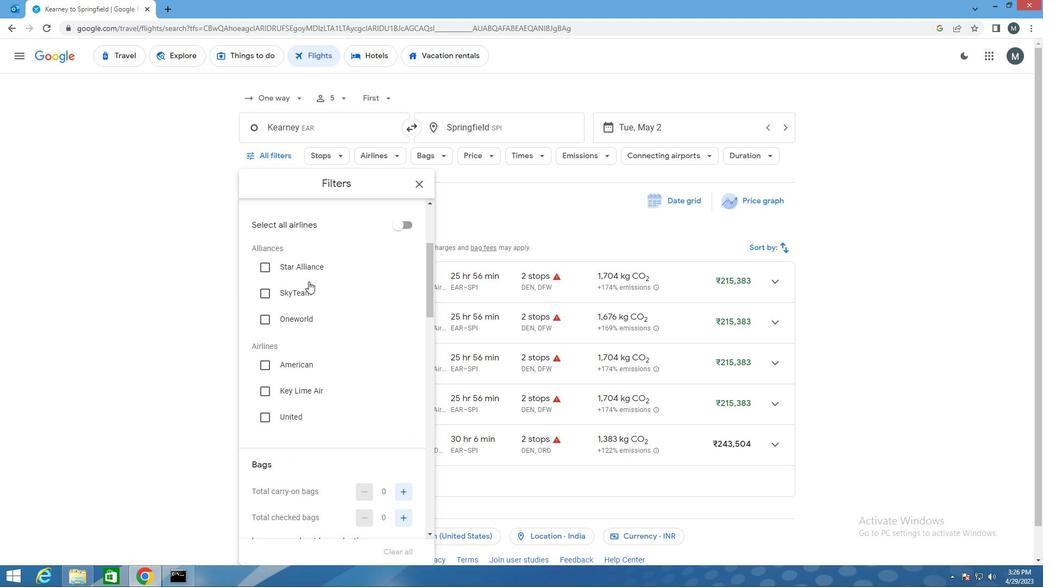 
Action: Mouse moved to (309, 279)
Screenshot: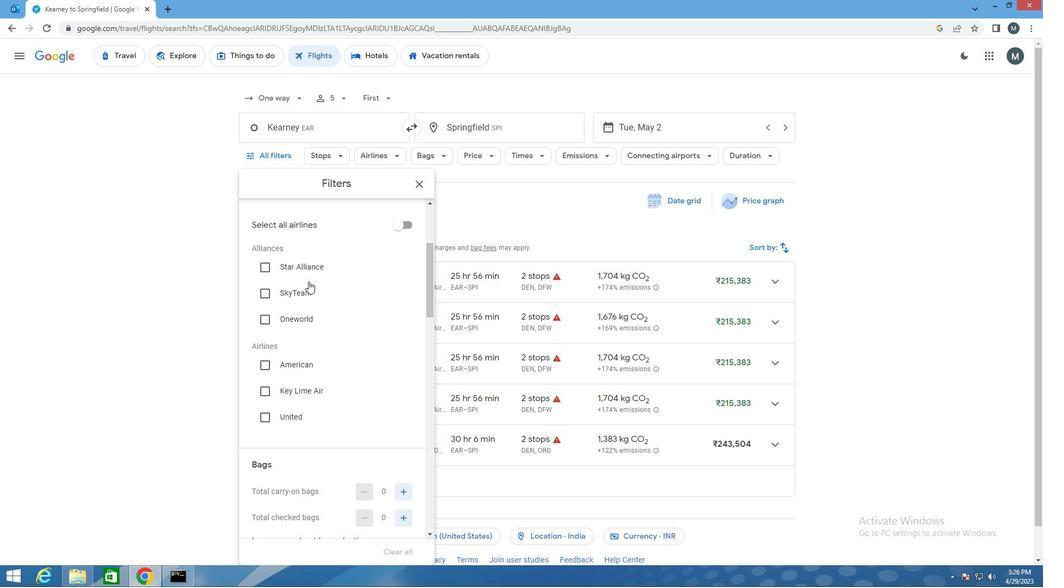 
Action: Mouse scrolled (309, 279) with delta (0, 0)
Screenshot: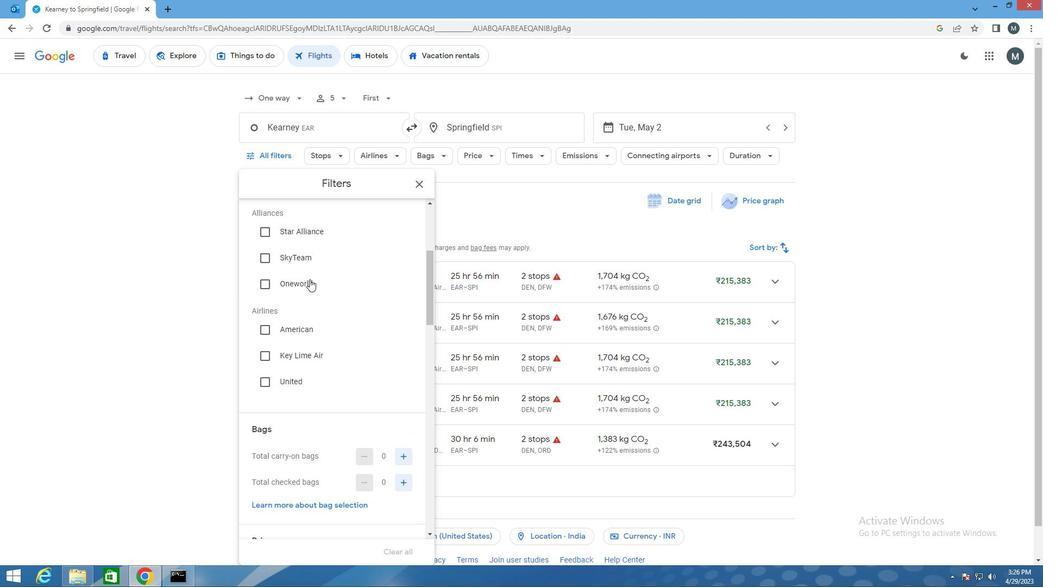 
Action: Mouse moved to (311, 279)
Screenshot: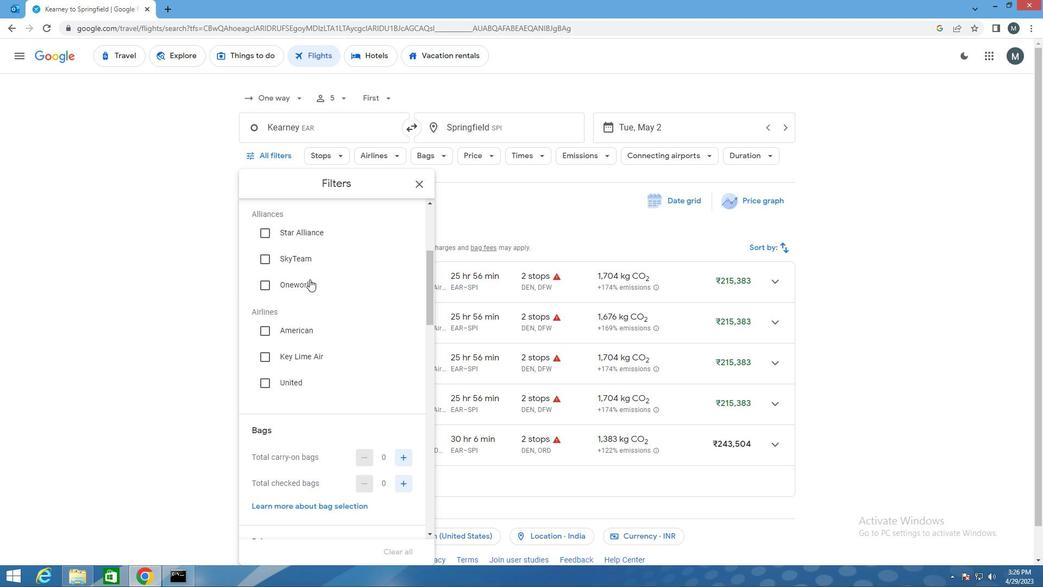 
Action: Mouse scrolled (311, 278) with delta (0, 0)
Screenshot: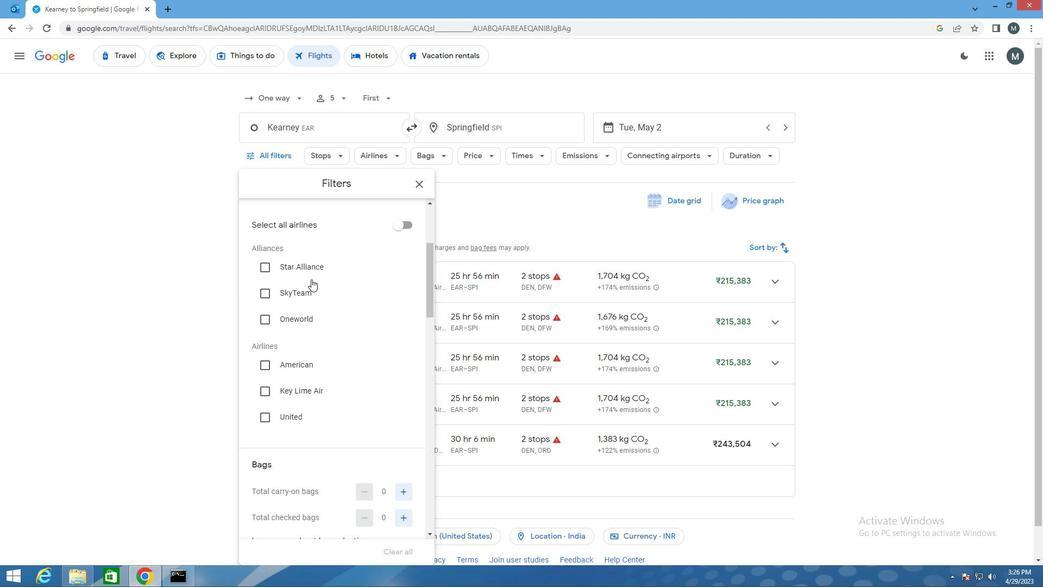 
Action: Mouse moved to (311, 280)
Screenshot: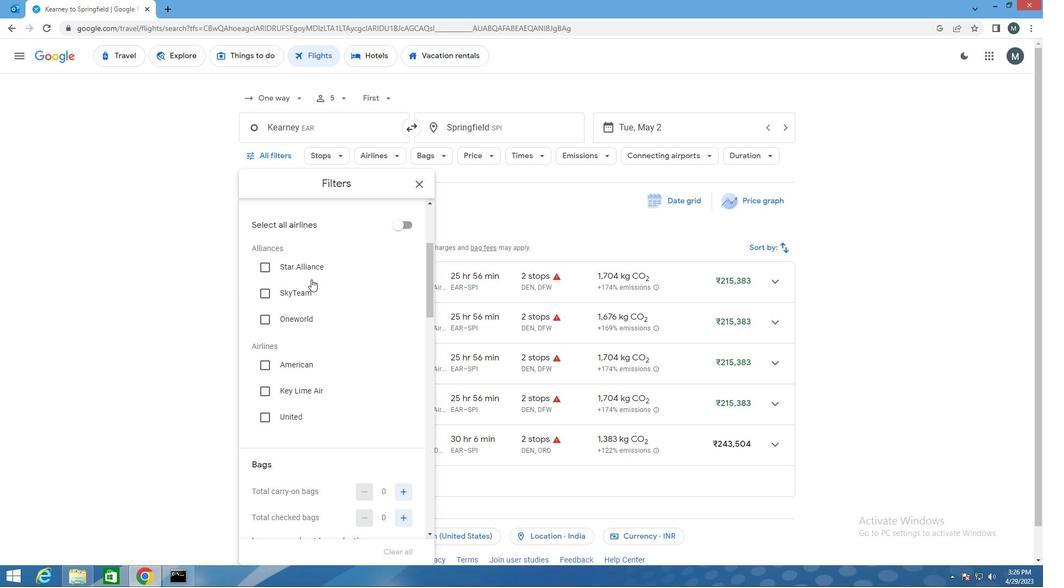 
Action: Mouse scrolled (311, 279) with delta (0, 0)
Screenshot: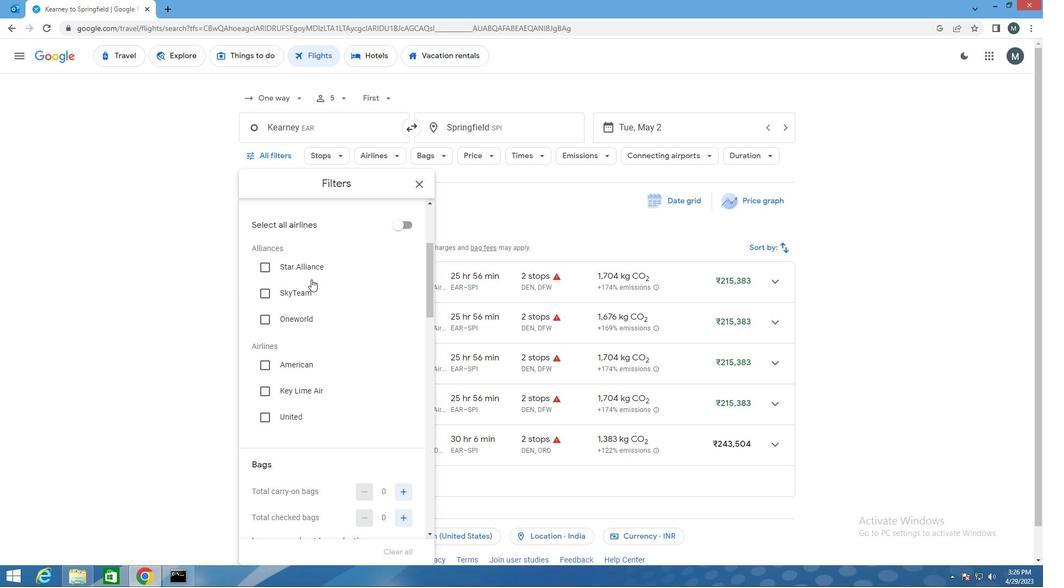 
Action: Mouse moved to (316, 299)
Screenshot: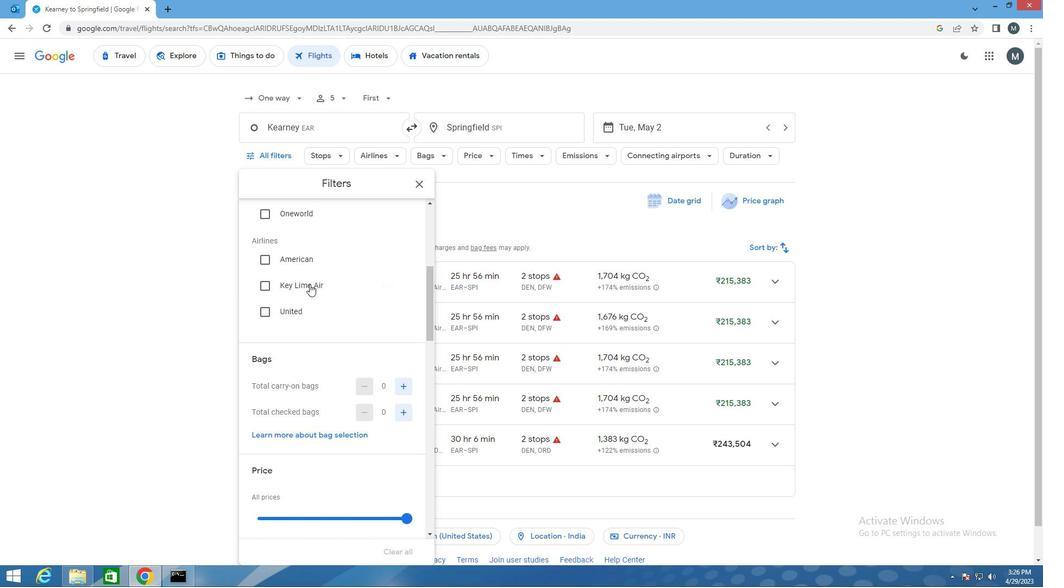 
Action: Mouse scrolled (316, 299) with delta (0, 0)
Screenshot: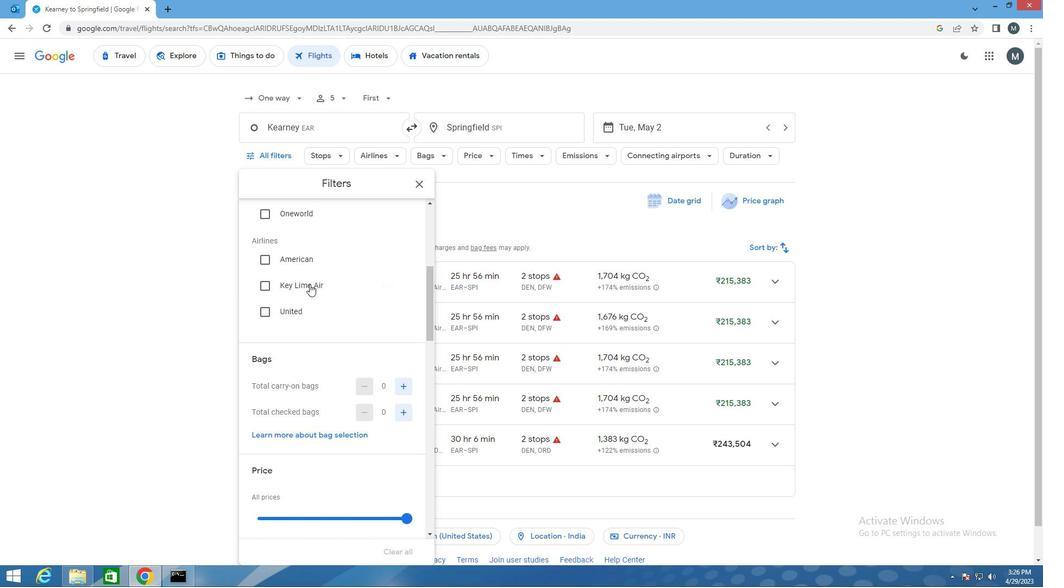 
Action: Mouse moved to (319, 305)
Screenshot: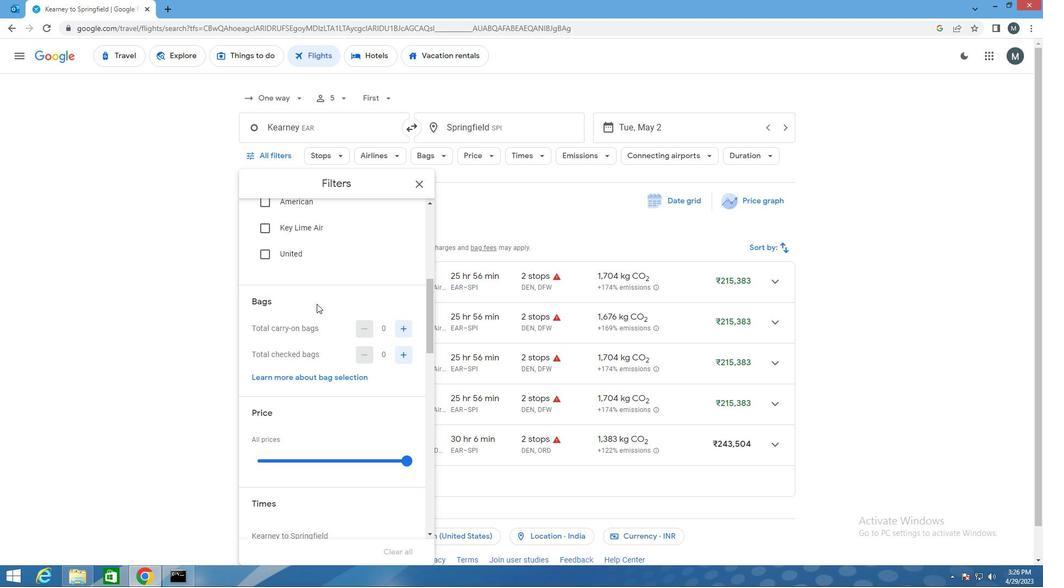 
Action: Mouse scrolled (319, 304) with delta (0, 0)
Screenshot: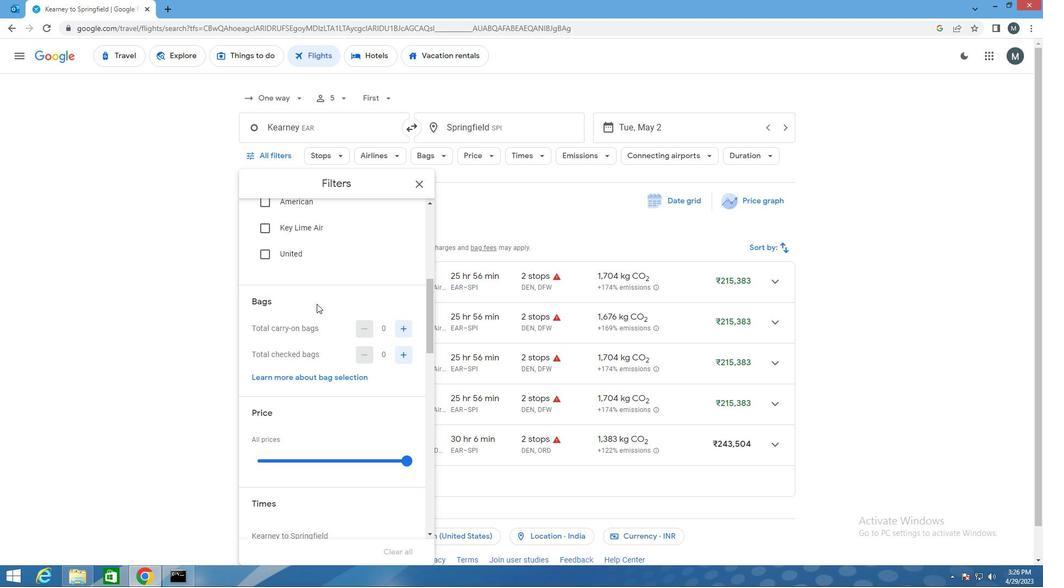 
Action: Mouse moved to (327, 310)
Screenshot: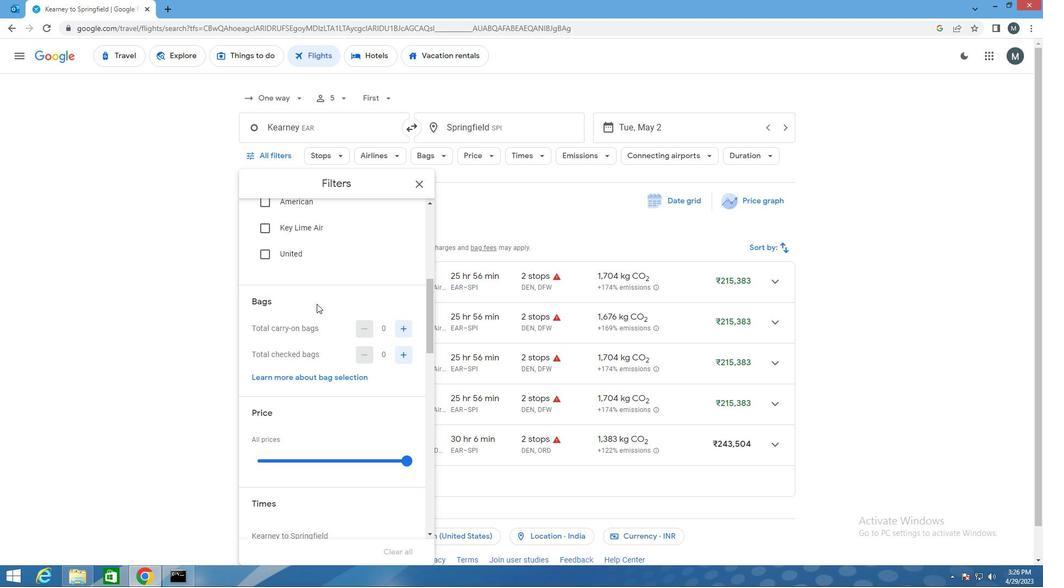 
Action: Mouse scrolled (327, 309) with delta (0, 0)
Screenshot: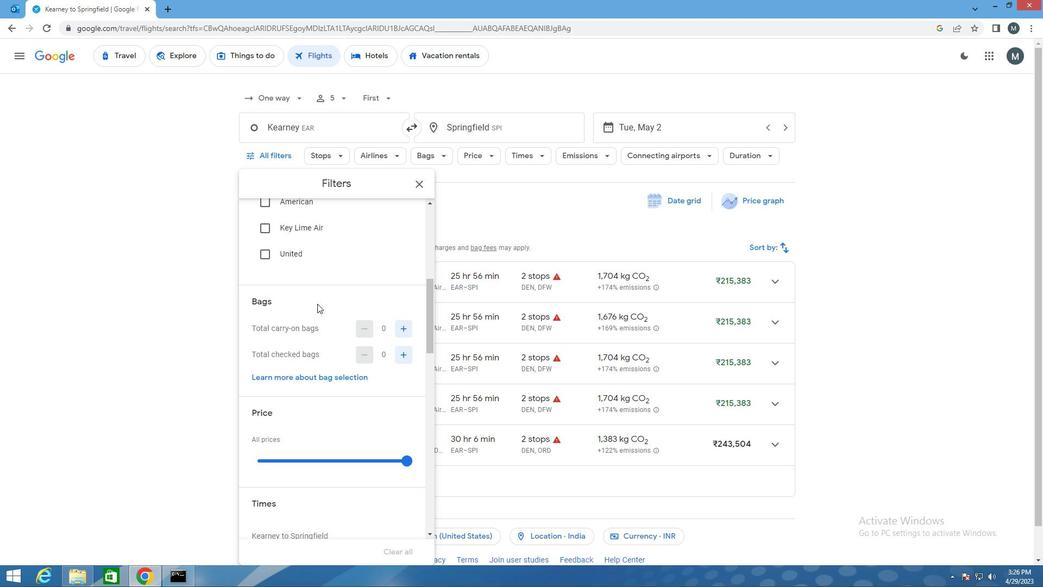 
Action: Mouse moved to (399, 244)
Screenshot: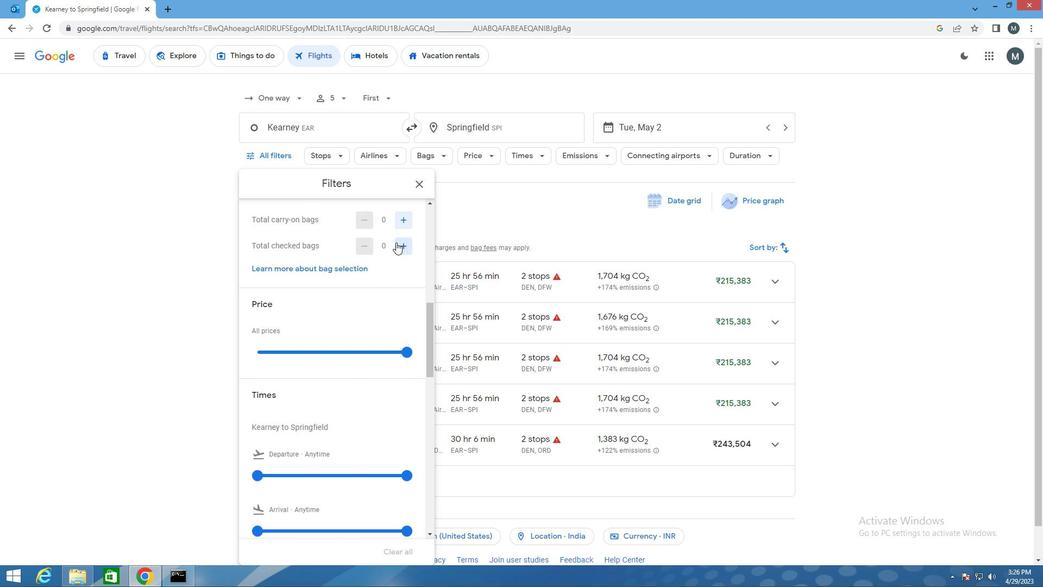 
Action: Mouse pressed left at (399, 244)
Screenshot: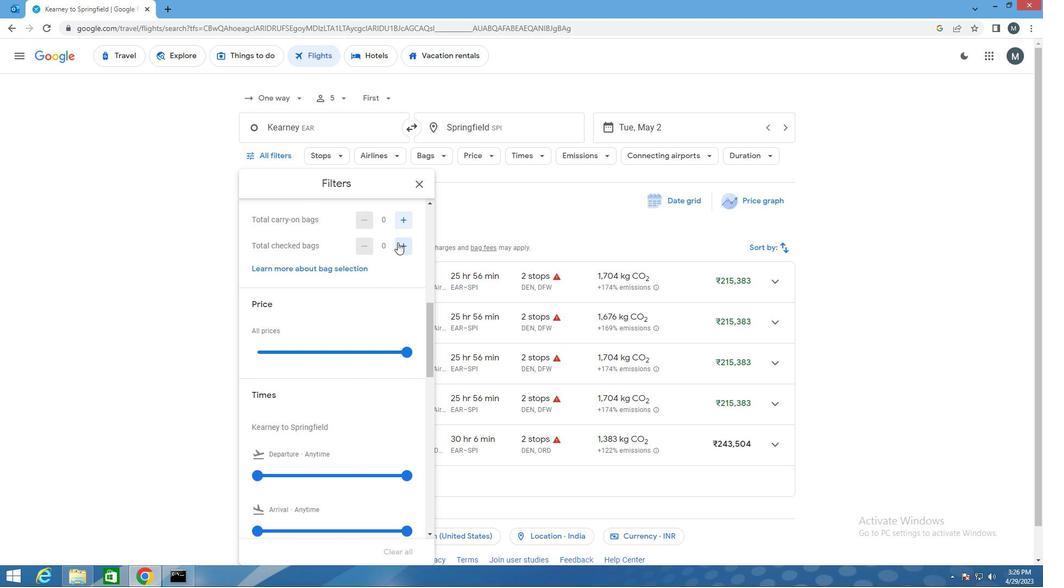 
Action: Mouse moved to (400, 245)
Screenshot: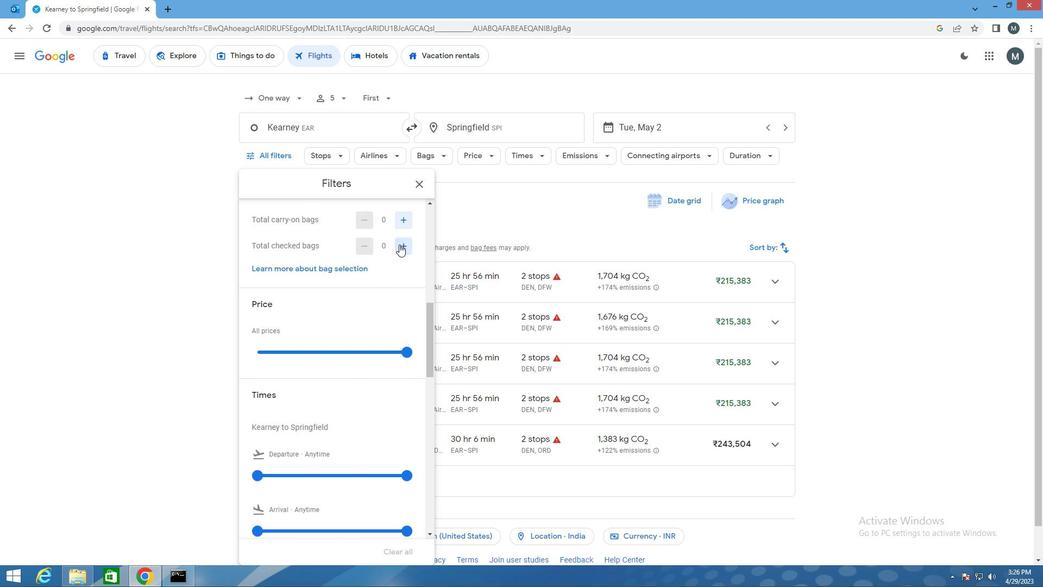 
Action: Mouse pressed left at (400, 245)
Screenshot: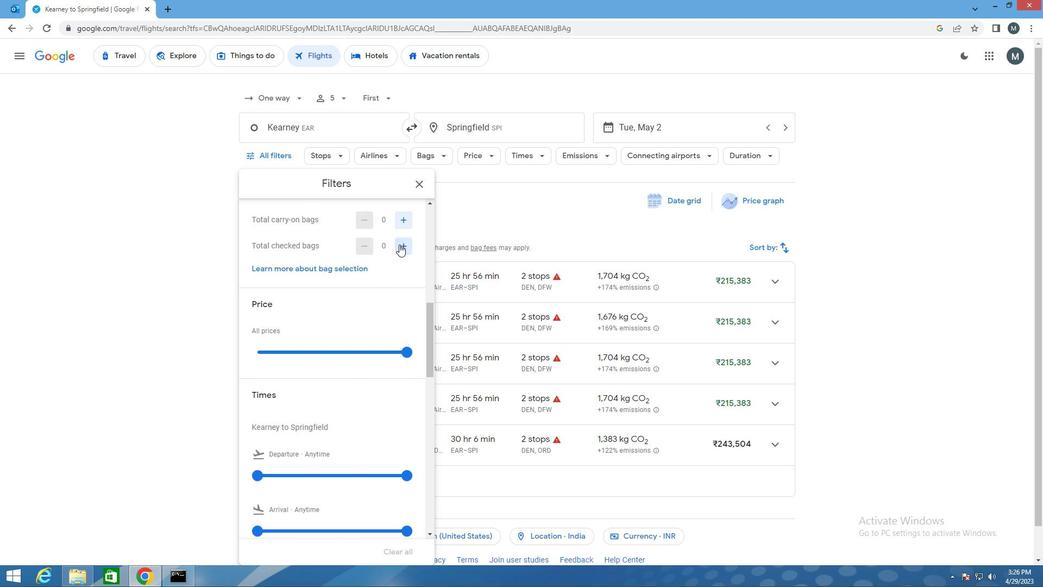 
Action: Mouse pressed left at (400, 245)
Screenshot: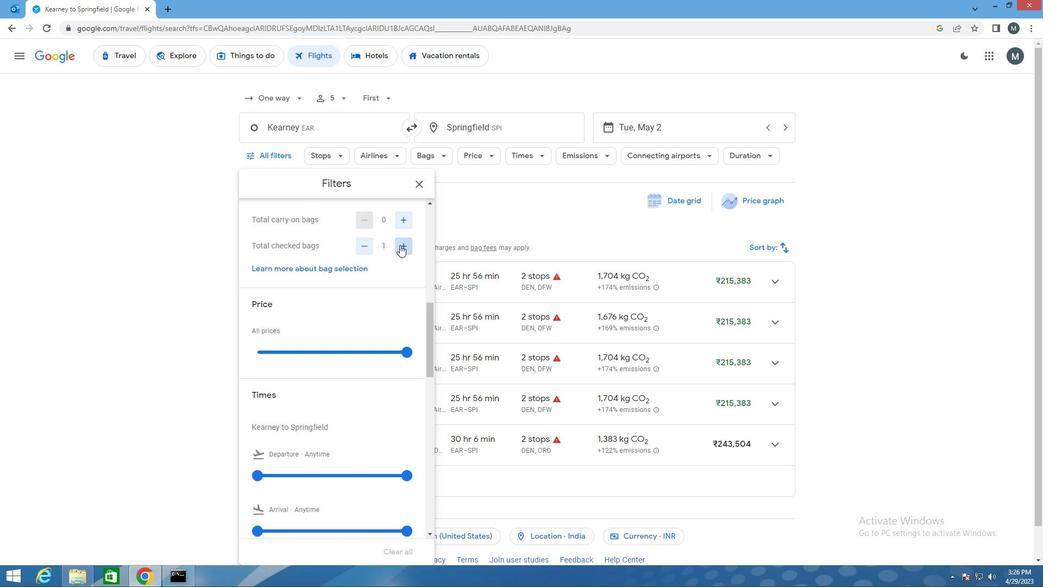 
Action: Mouse pressed left at (400, 245)
Screenshot: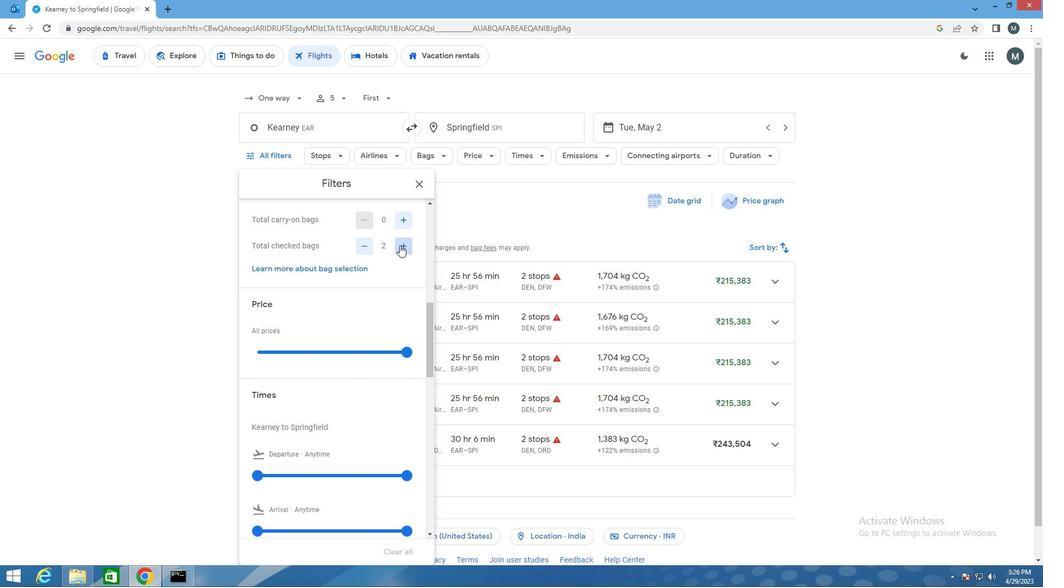 
Action: Mouse moved to (400, 245)
Screenshot: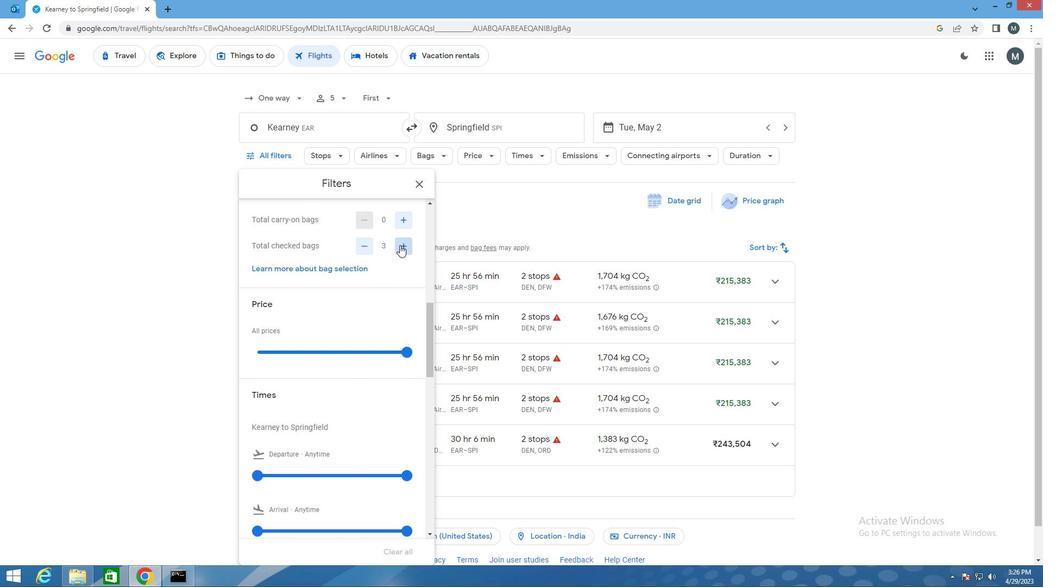 
Action: Mouse pressed left at (400, 245)
Screenshot: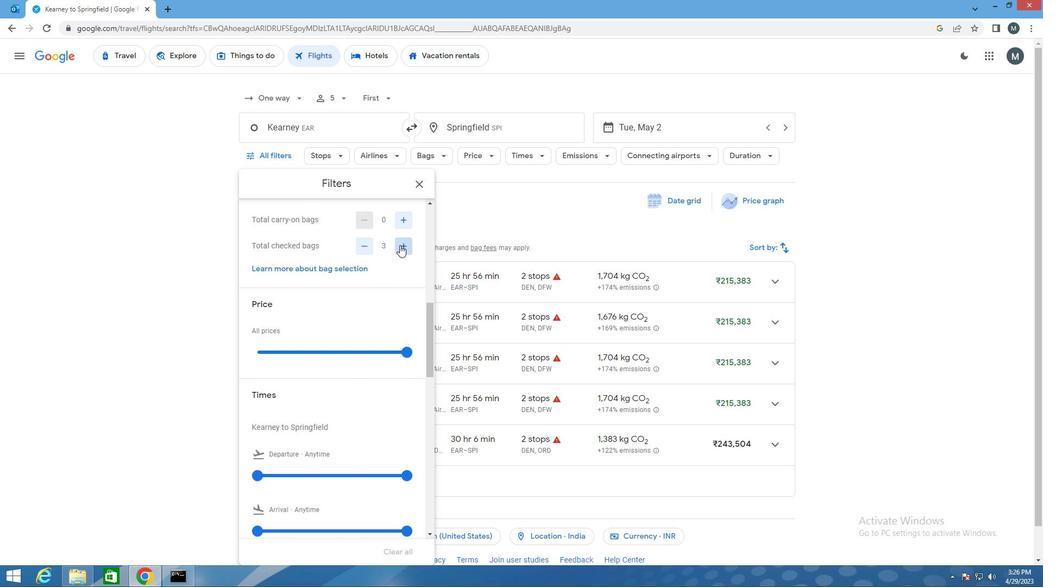 
Action: Mouse moved to (353, 287)
Screenshot: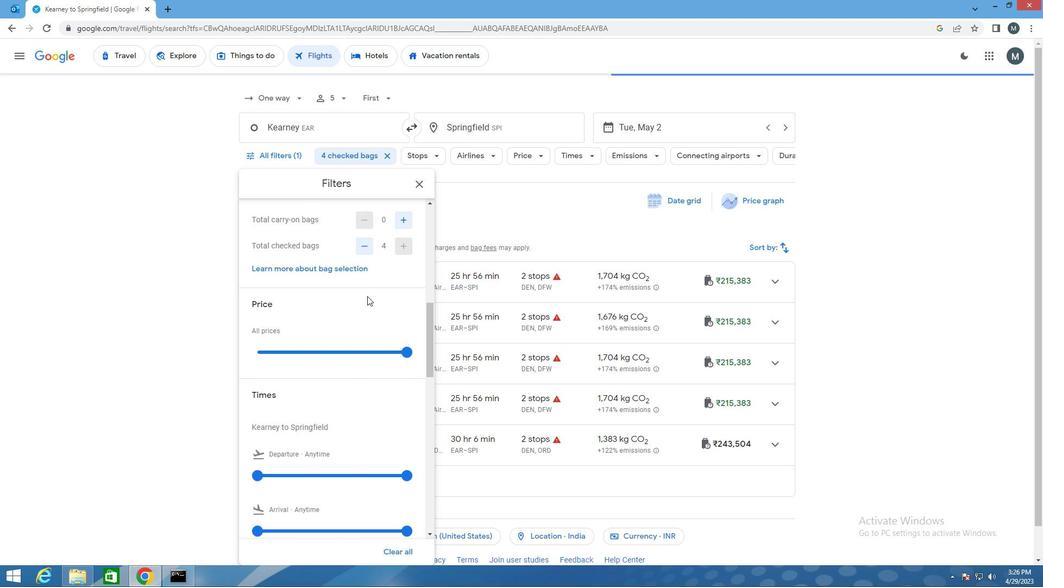 
Action: Mouse scrolled (353, 287) with delta (0, 0)
Screenshot: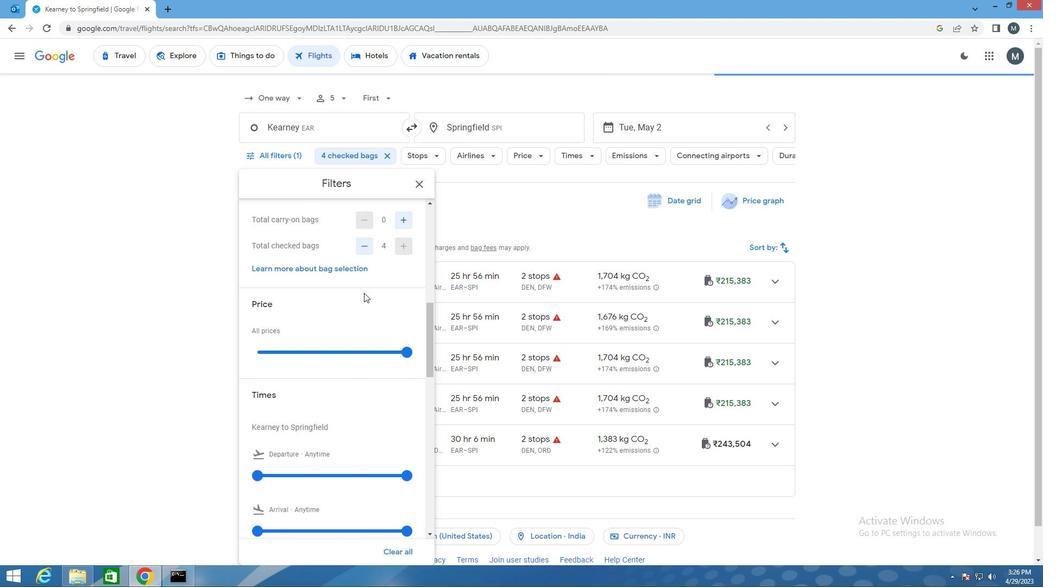 
Action: Mouse moved to (337, 294)
Screenshot: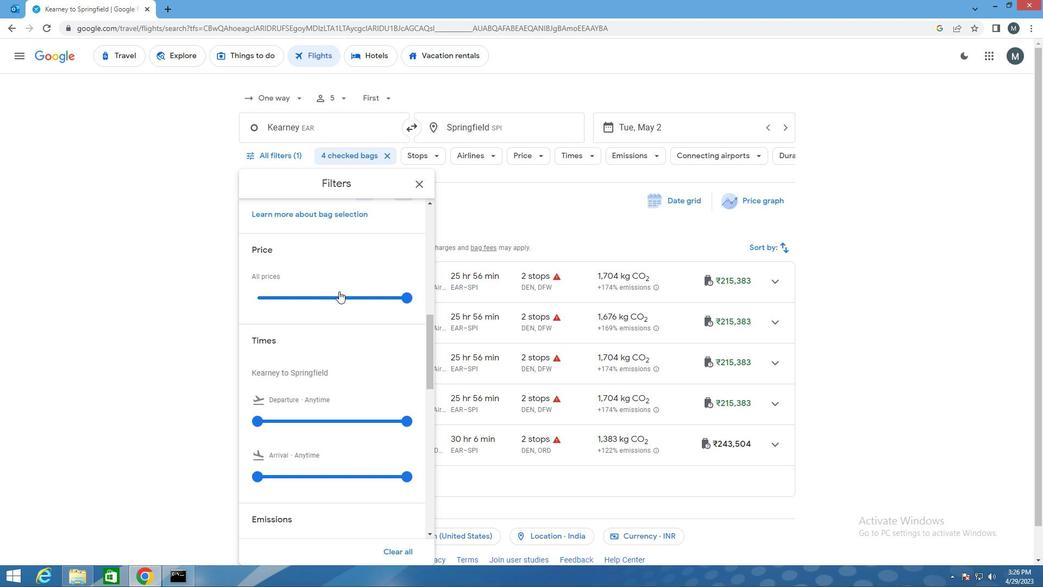
Action: Mouse pressed left at (337, 294)
Screenshot: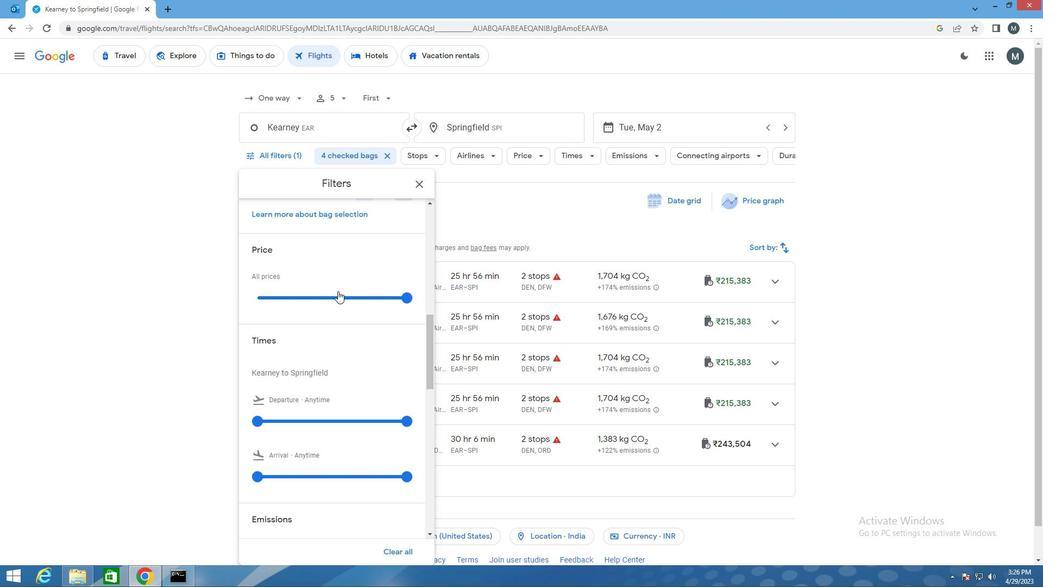 
Action: Mouse moved to (336, 295)
Screenshot: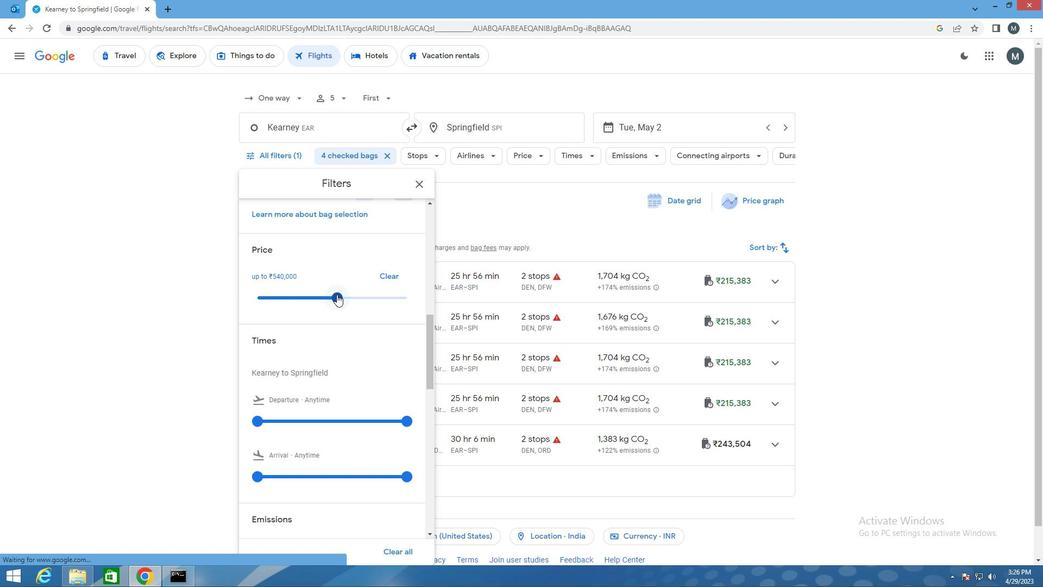 
Action: Mouse pressed left at (336, 295)
Screenshot: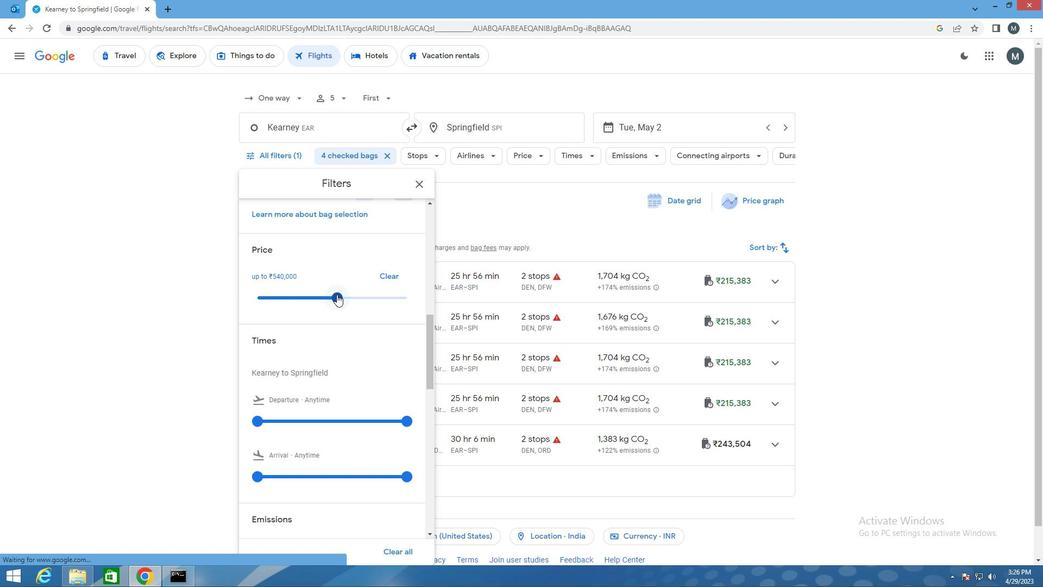 
Action: Mouse moved to (326, 290)
Screenshot: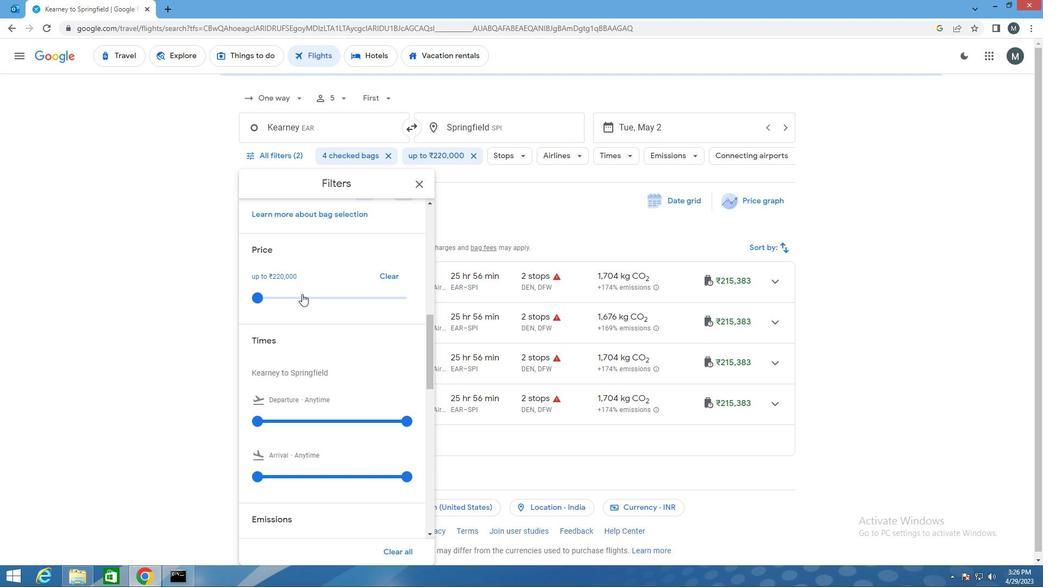 
Action: Mouse scrolled (326, 290) with delta (0, 0)
Screenshot: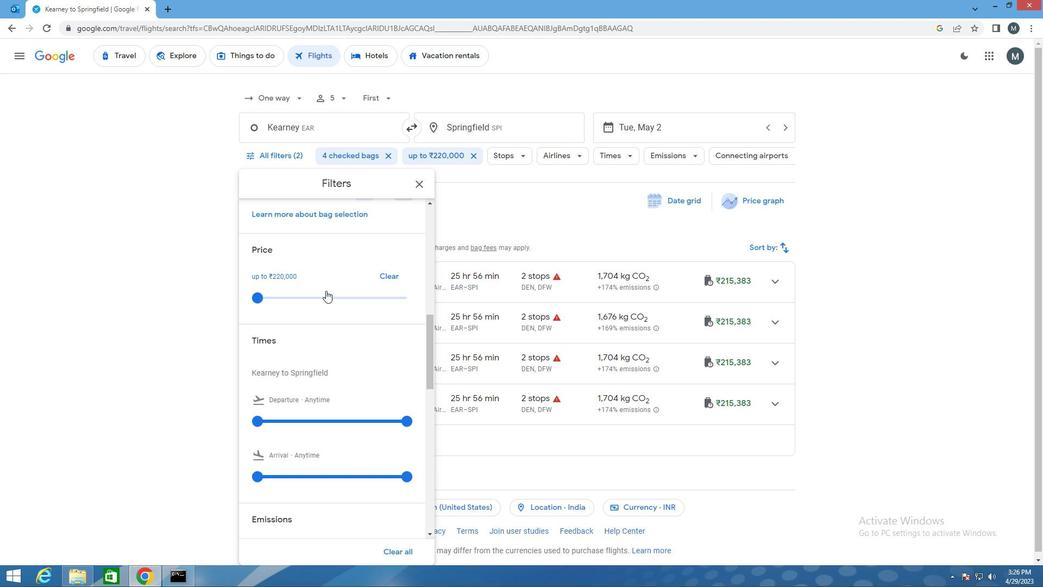 
Action: Mouse moved to (335, 282)
Screenshot: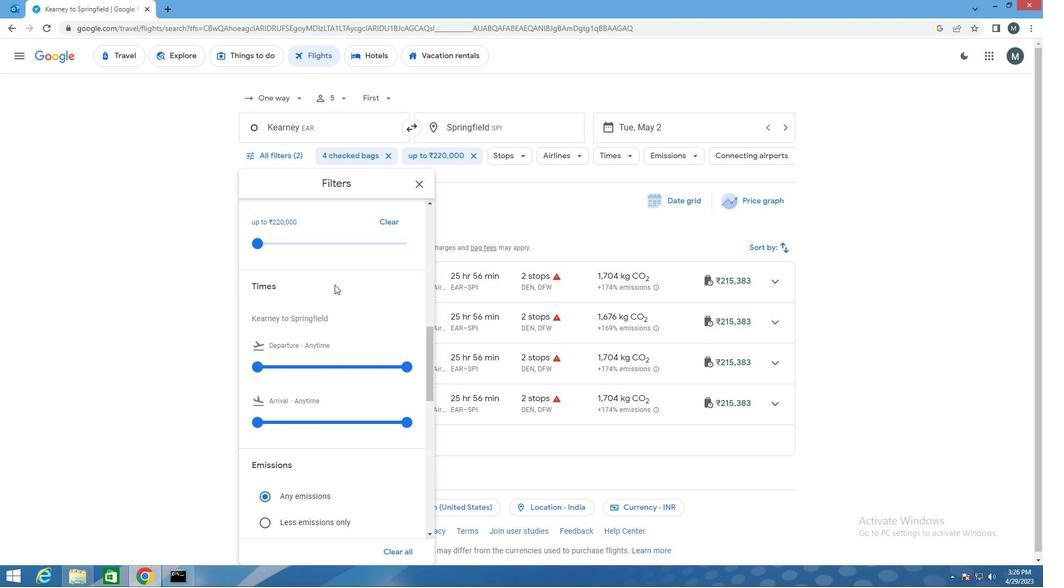 
Action: Mouse scrolled (335, 281) with delta (0, 0)
Screenshot: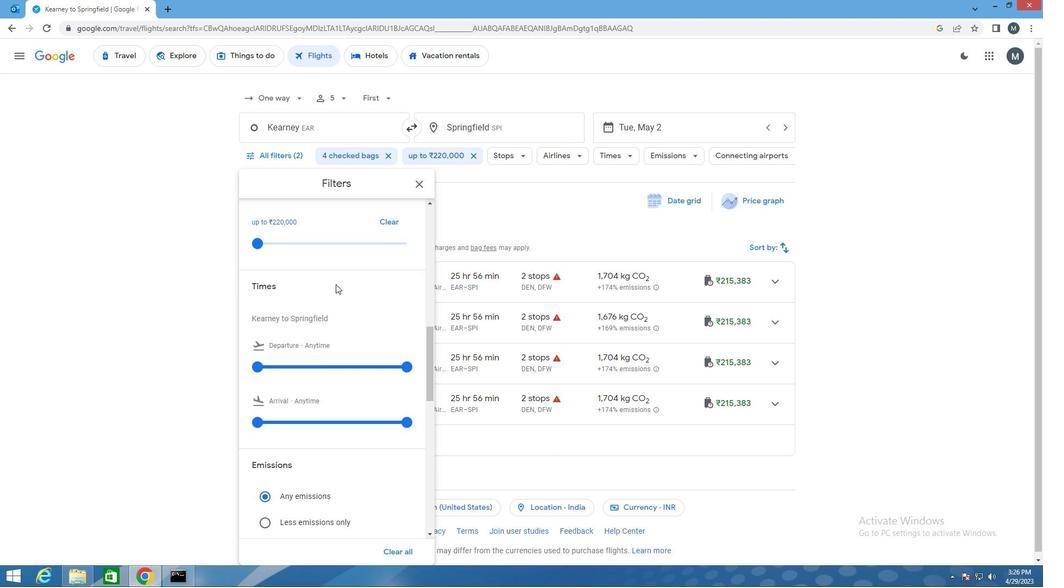 
Action: Mouse moved to (255, 306)
Screenshot: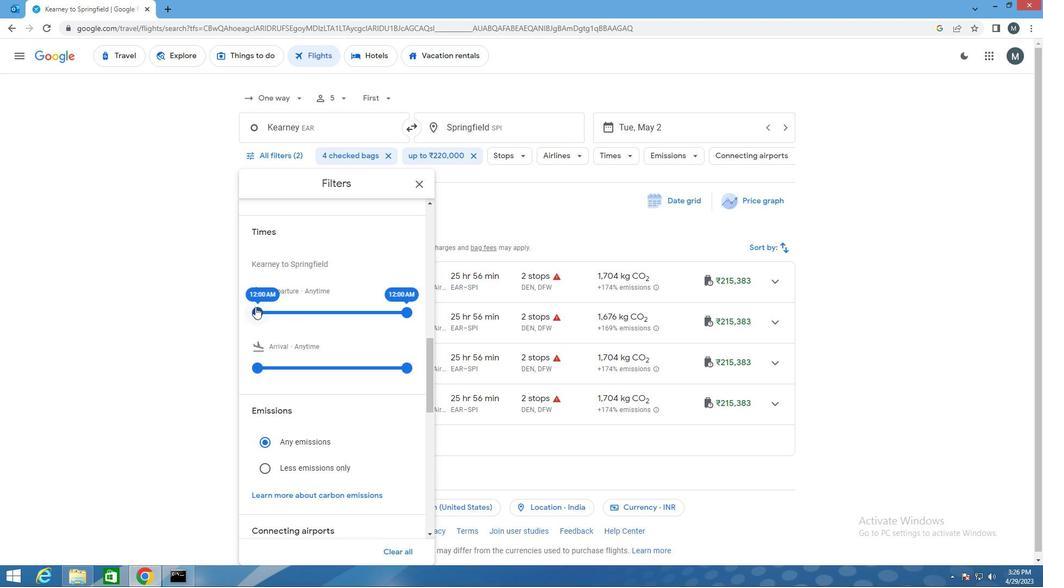 
Action: Mouse pressed left at (255, 306)
Screenshot: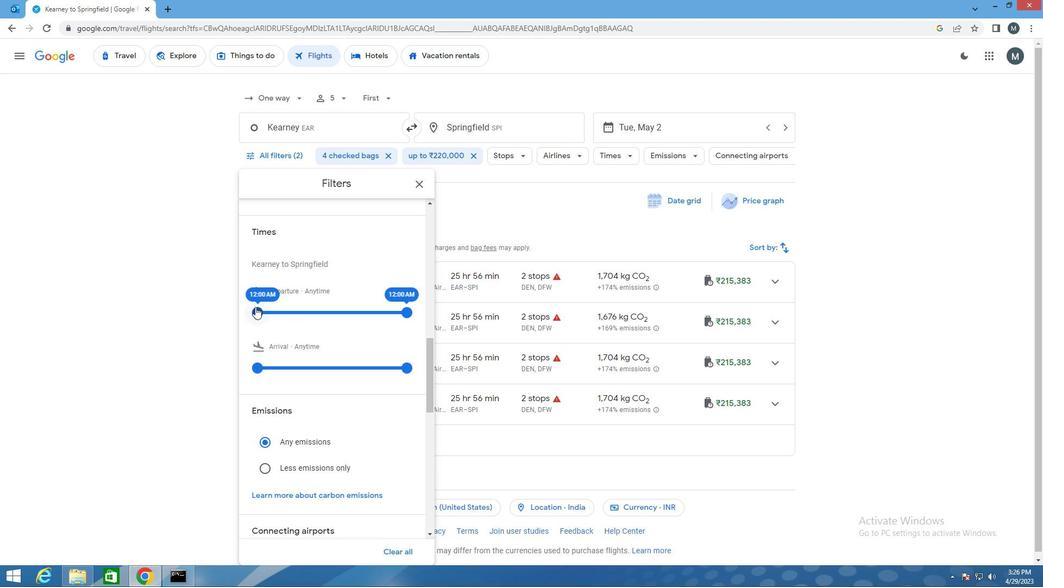 
Action: Mouse moved to (379, 312)
Screenshot: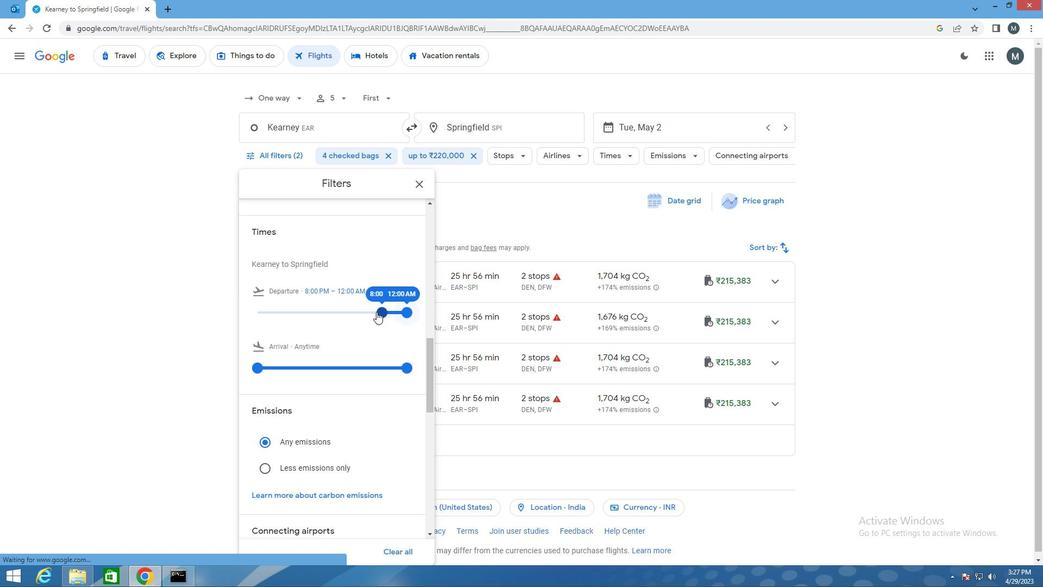 
Action: Mouse pressed left at (379, 312)
Screenshot: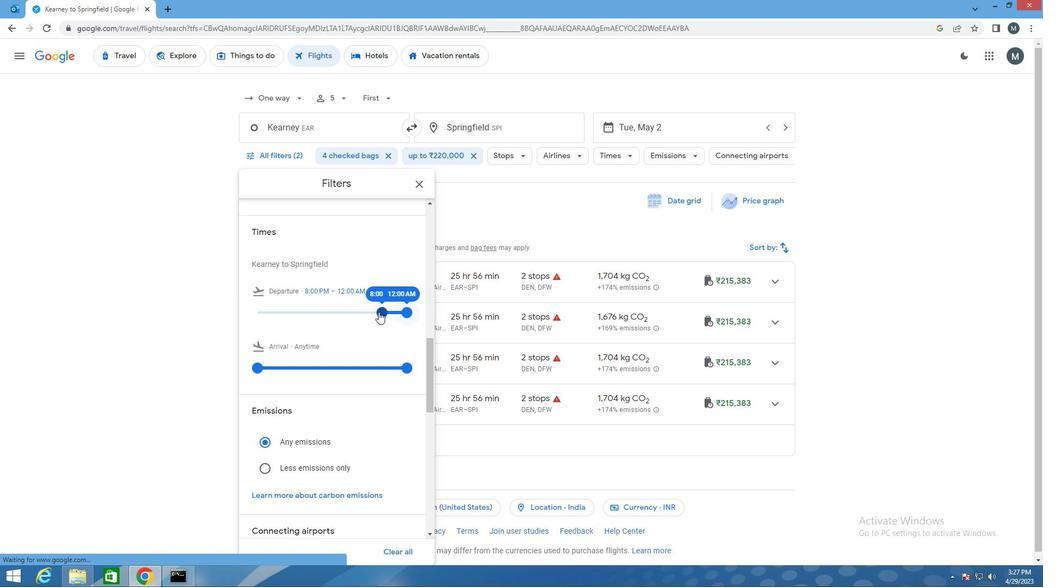
Action: Mouse moved to (402, 311)
Screenshot: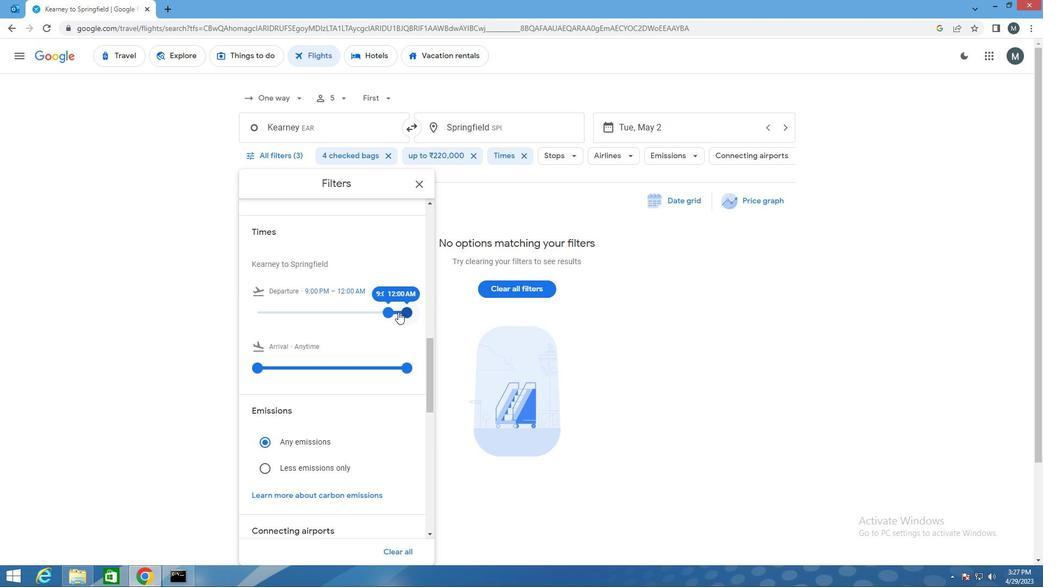 
Action: Mouse pressed left at (402, 311)
Screenshot: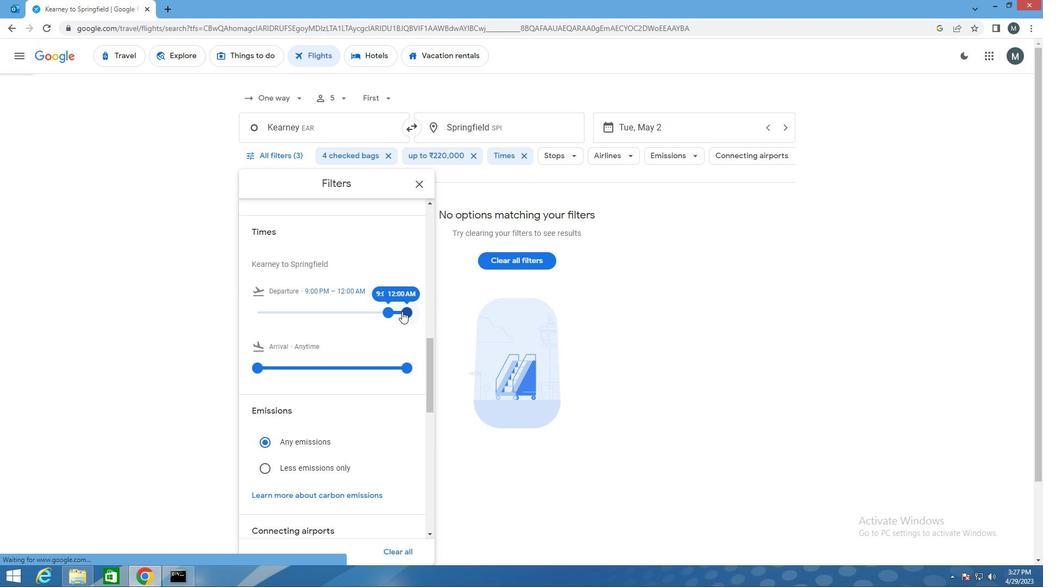 
Action: Mouse moved to (353, 306)
Screenshot: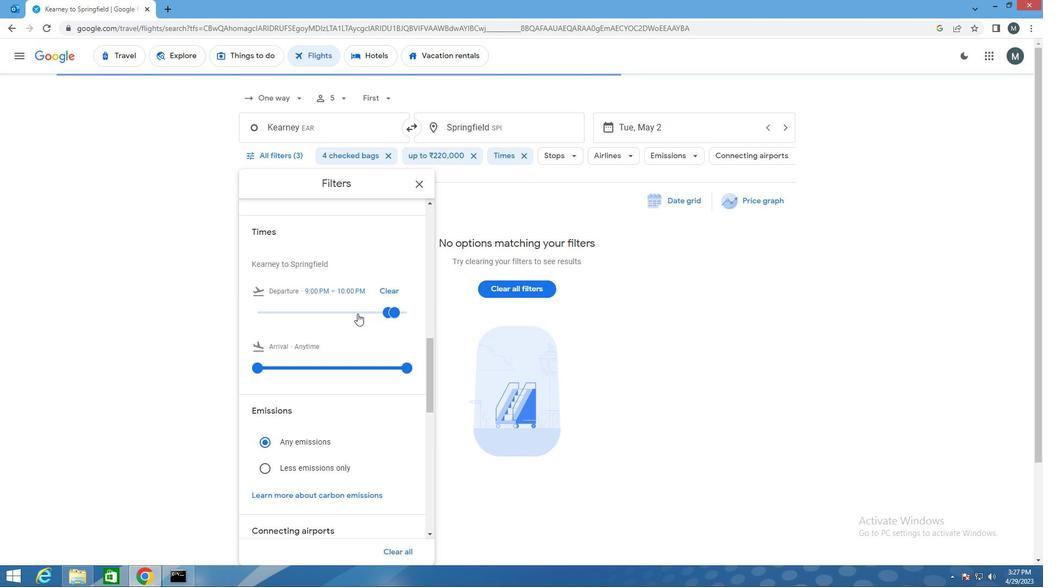 
Action: Mouse scrolled (353, 306) with delta (0, 0)
Screenshot: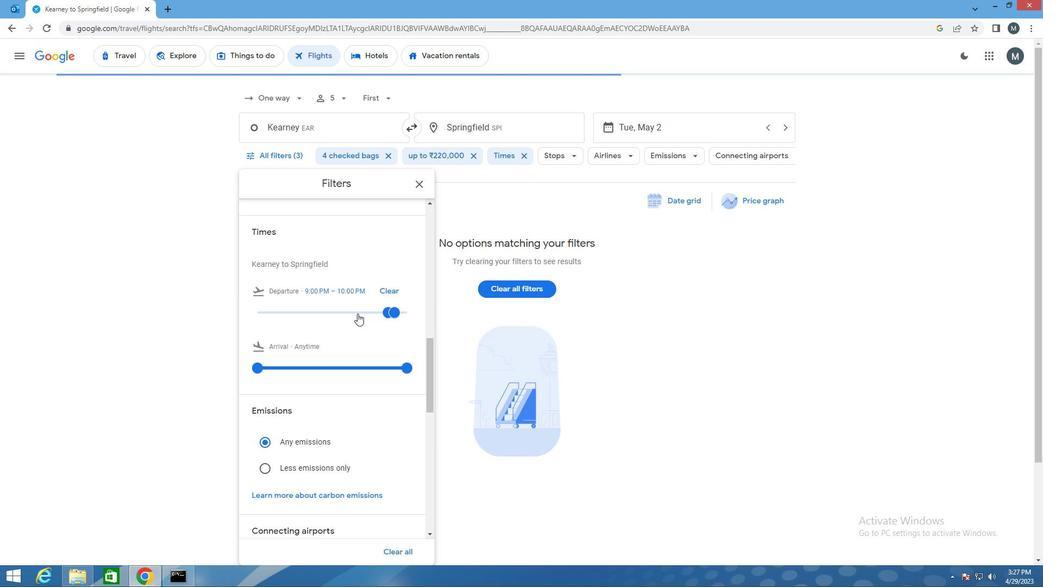 
Action: Mouse scrolled (353, 306) with delta (0, 0)
Screenshot: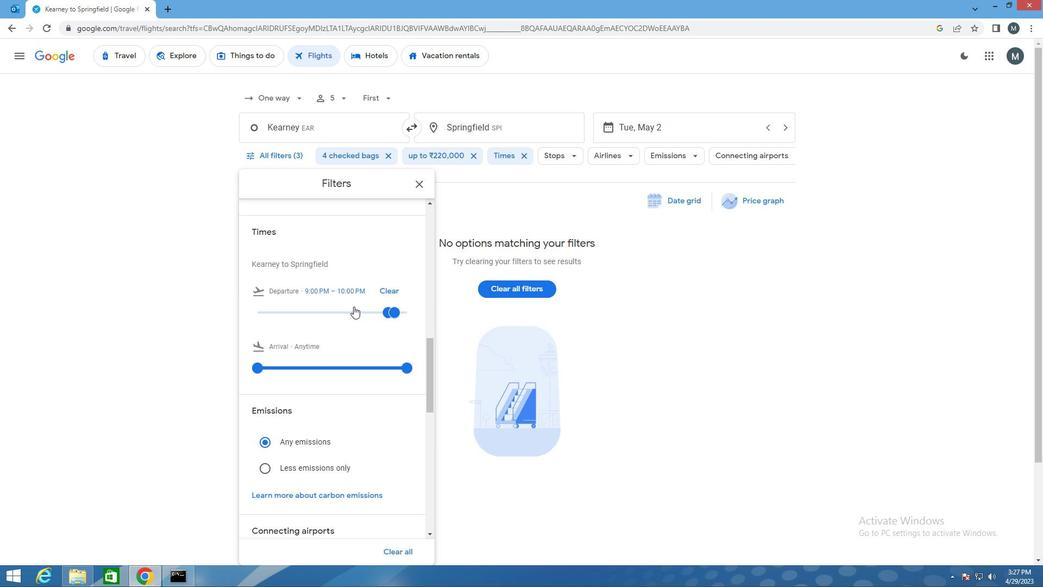 
Action: Mouse moved to (347, 302)
Screenshot: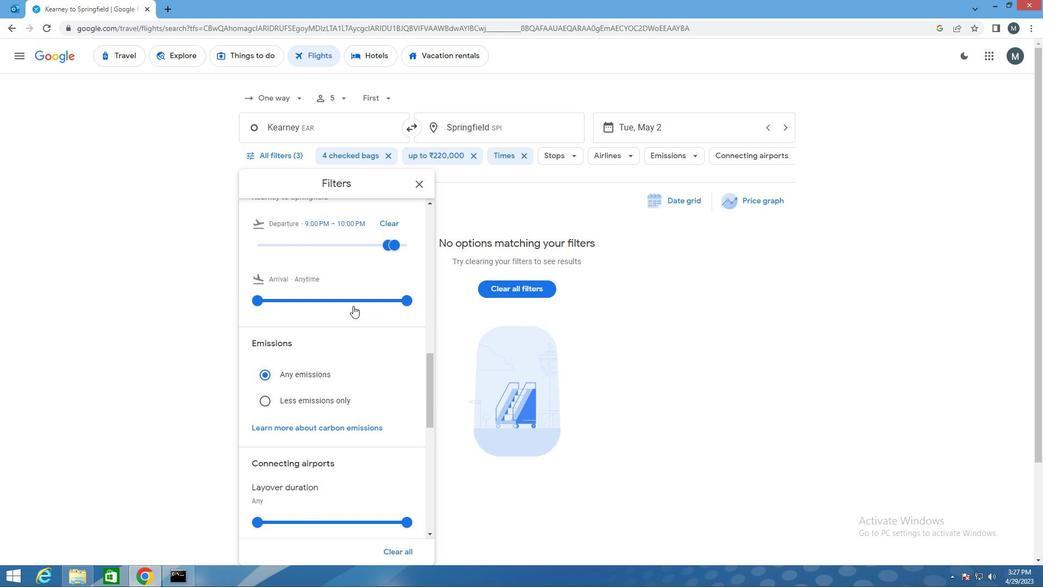 
Action: Mouse scrolled (347, 302) with delta (0, 0)
Screenshot: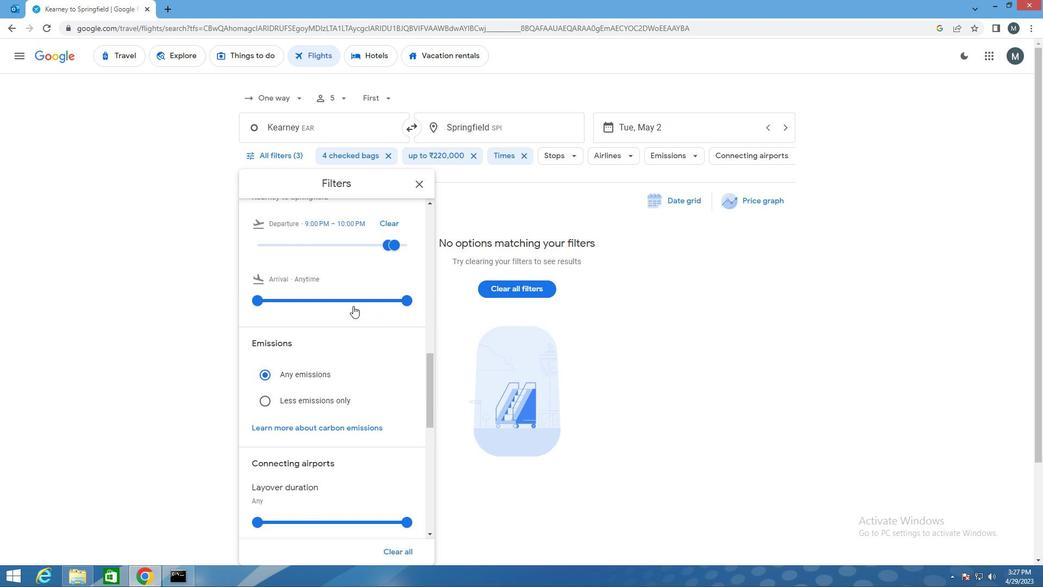 
Action: Mouse moved to (340, 308)
Screenshot: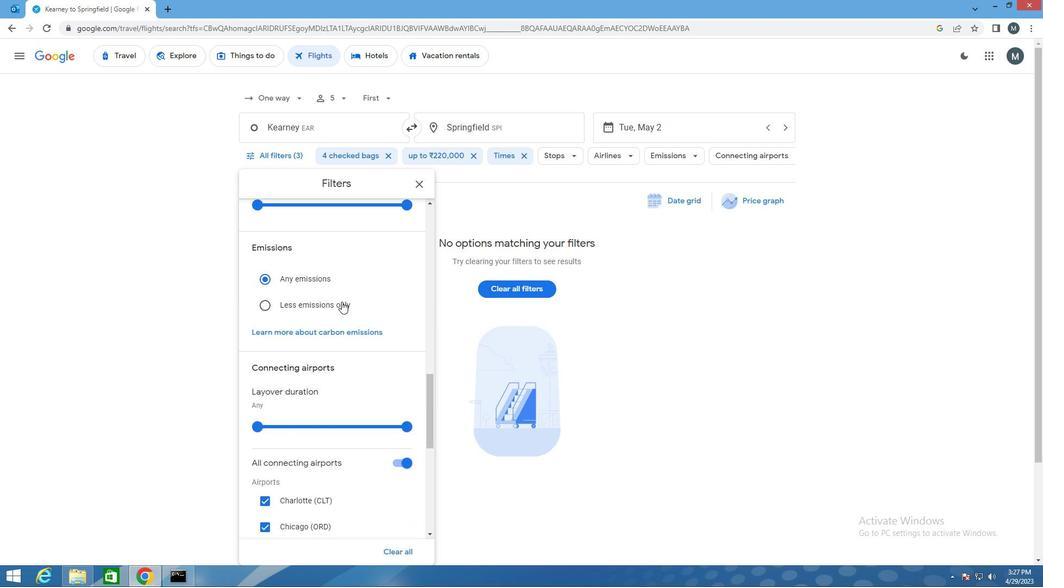 
Action: Mouse scrolled (340, 307) with delta (0, 0)
Screenshot: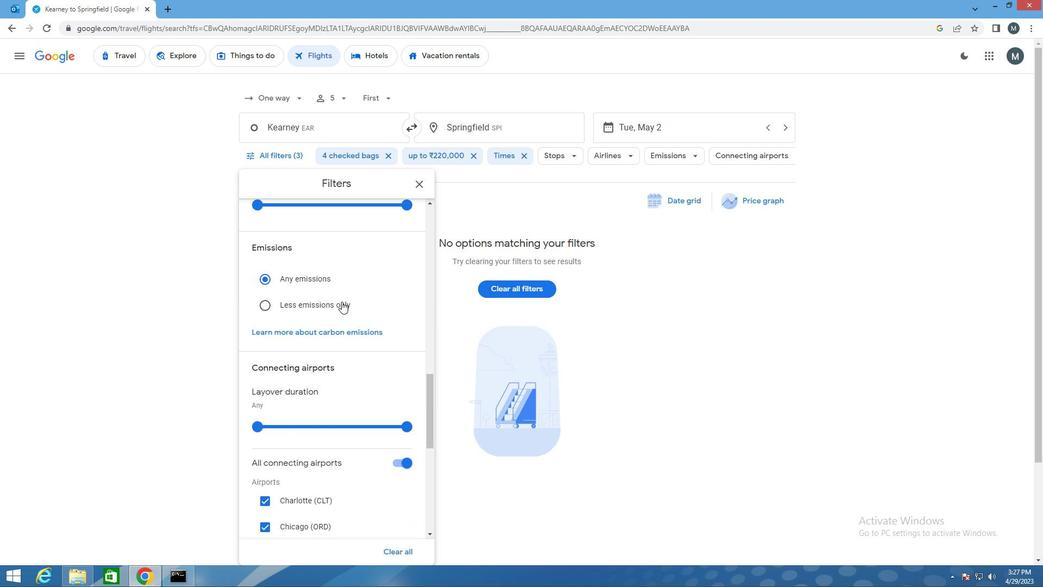
Action: Mouse moved to (343, 306)
Screenshot: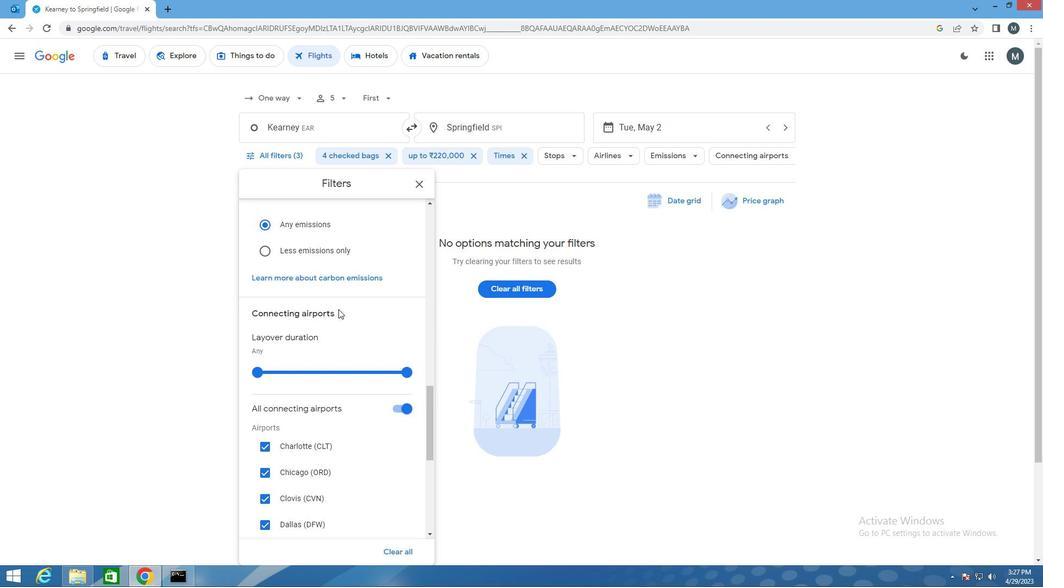 
Action: Mouse scrolled (343, 305) with delta (0, 0)
Screenshot: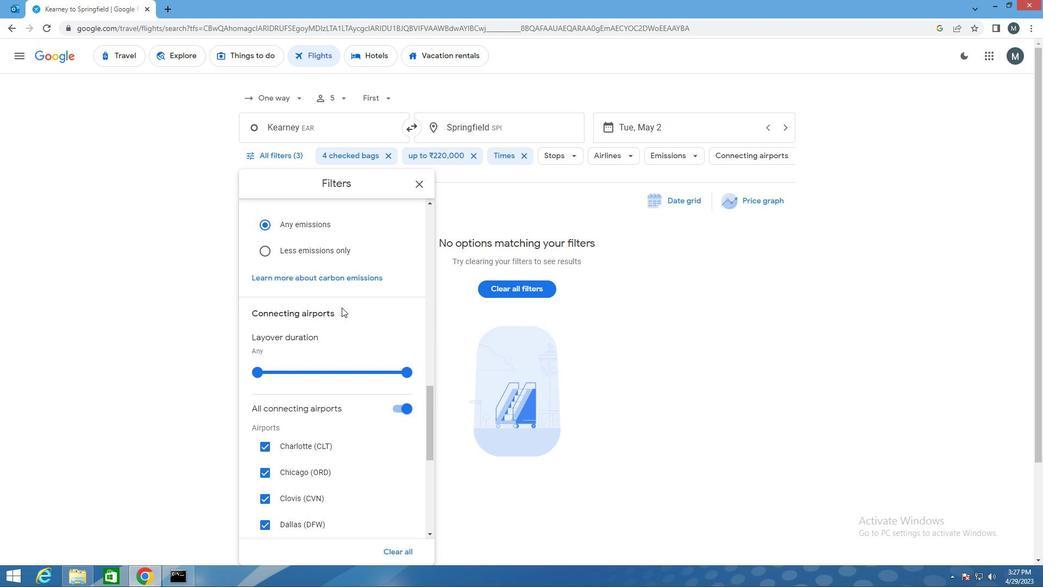 
Action: Mouse scrolled (343, 305) with delta (0, 0)
Screenshot: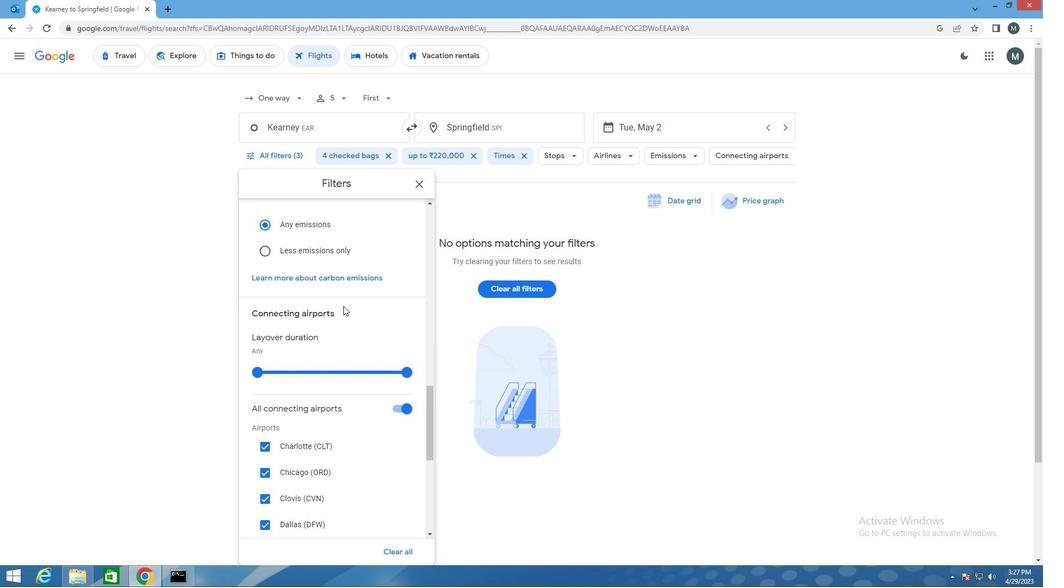 
Action: Mouse moved to (421, 189)
Screenshot: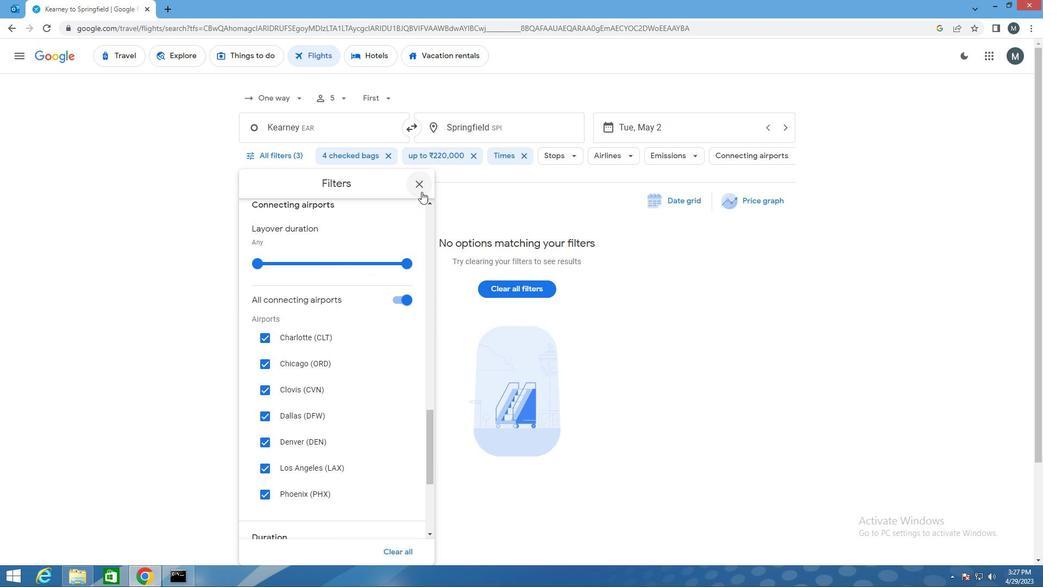 
Action: Mouse pressed left at (421, 189)
Screenshot: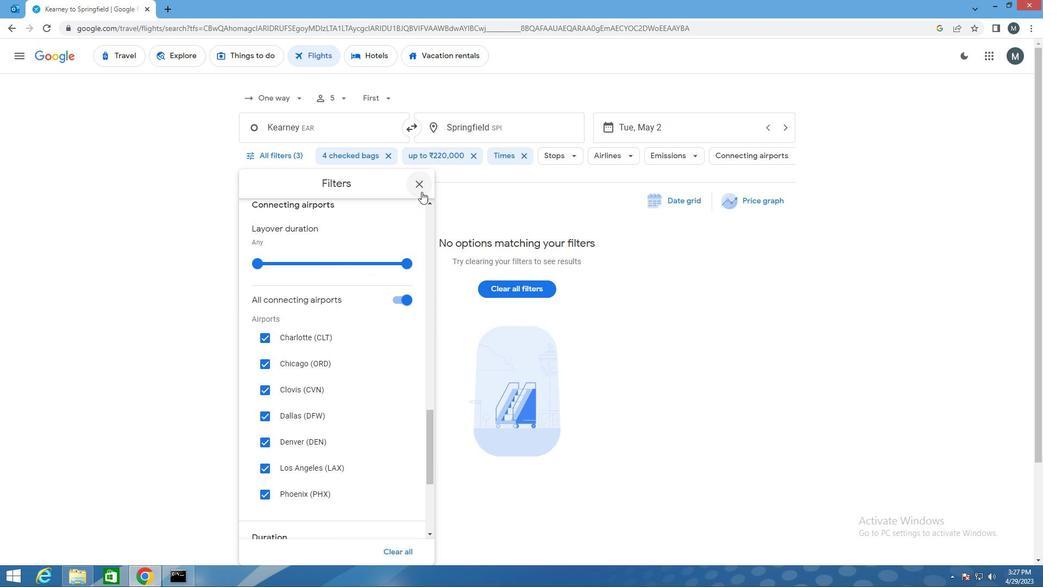 
Action: Mouse moved to (416, 190)
Screenshot: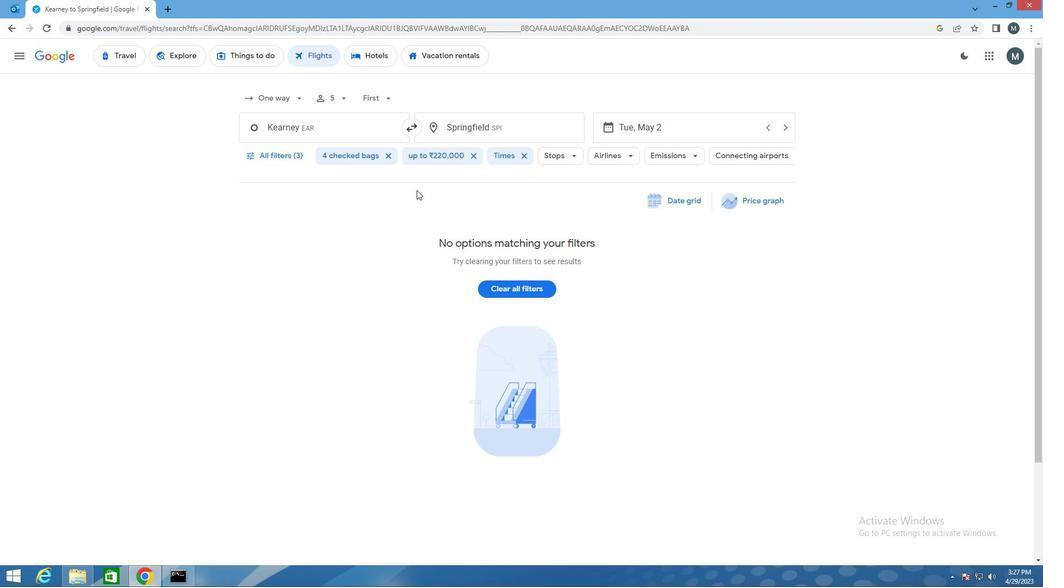 
